 Task: Select the Pacific Time - US & Canada as time zone for the schedule.
Action: Mouse moved to (557, 356)
Screenshot: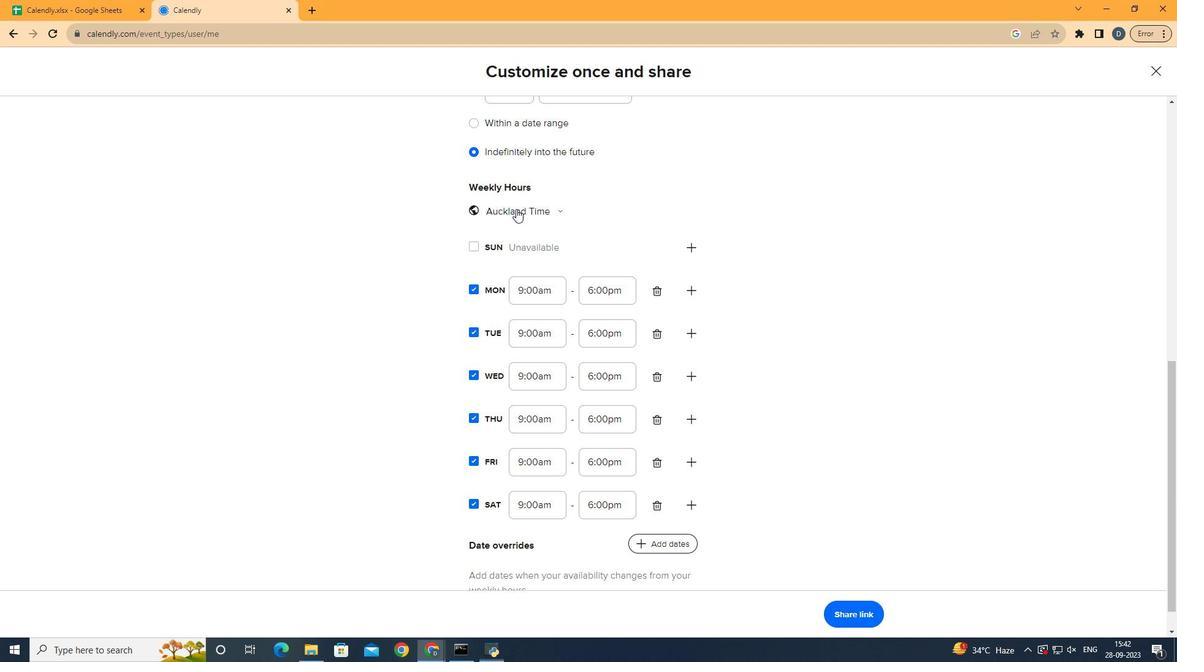 
Action: Mouse pressed left at (557, 356)
Screenshot: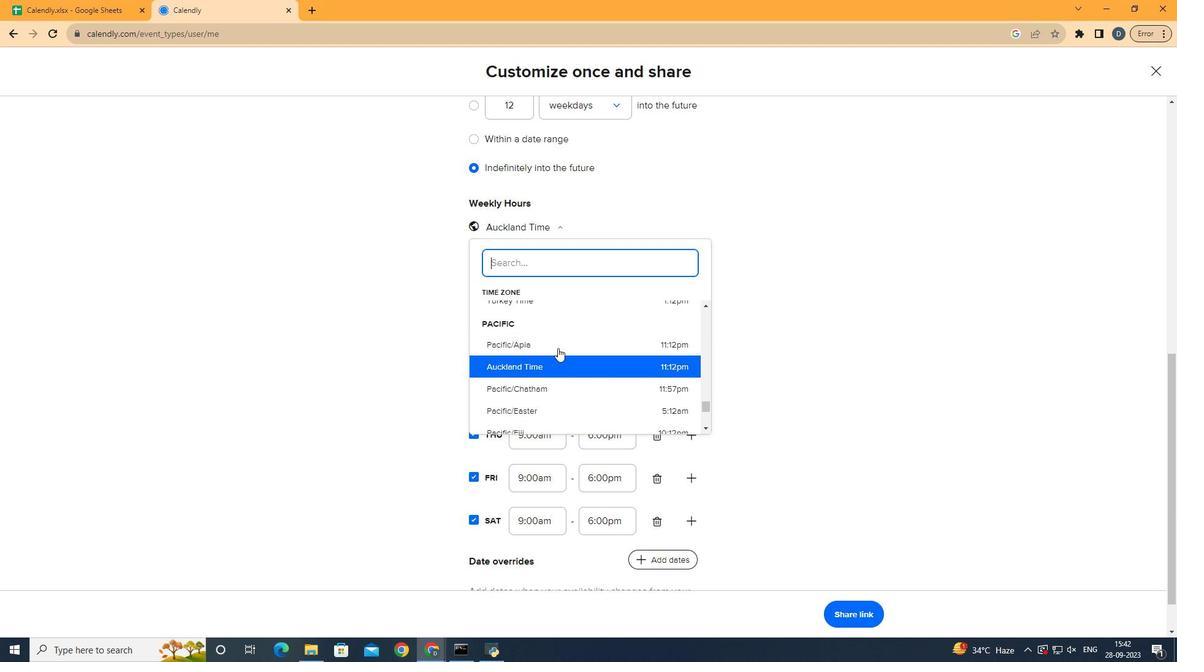 
Action: Mouse moved to (653, 278)
Screenshot: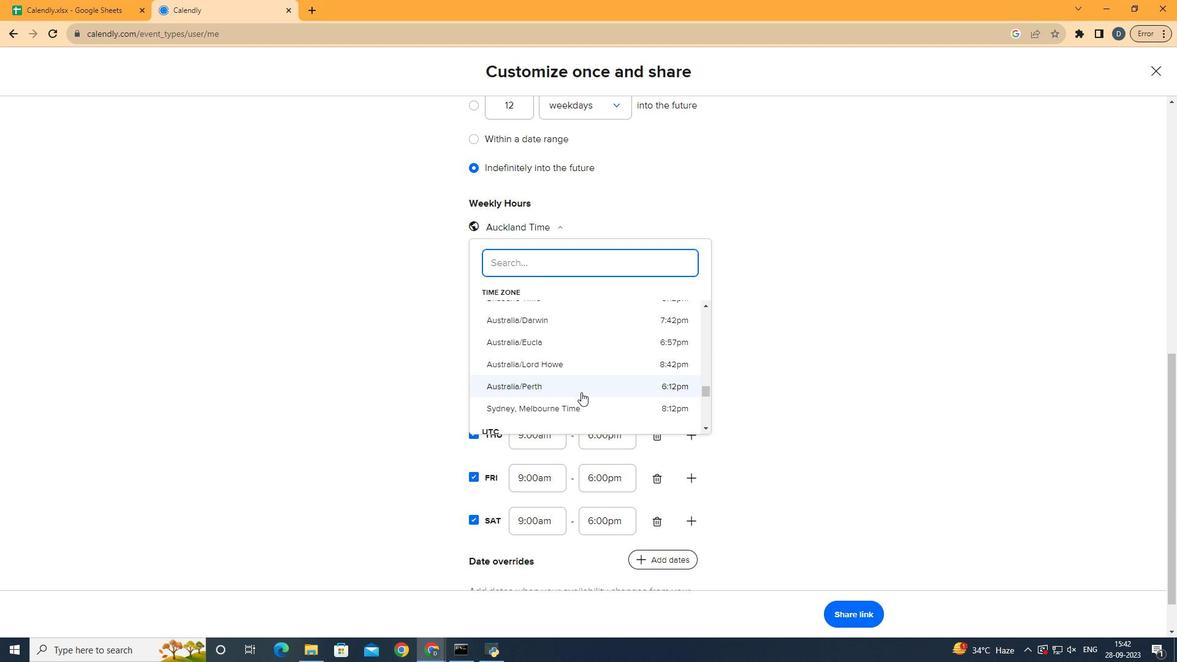 
Action: Mouse scrolled (653, 278) with delta (0, 0)
Screenshot: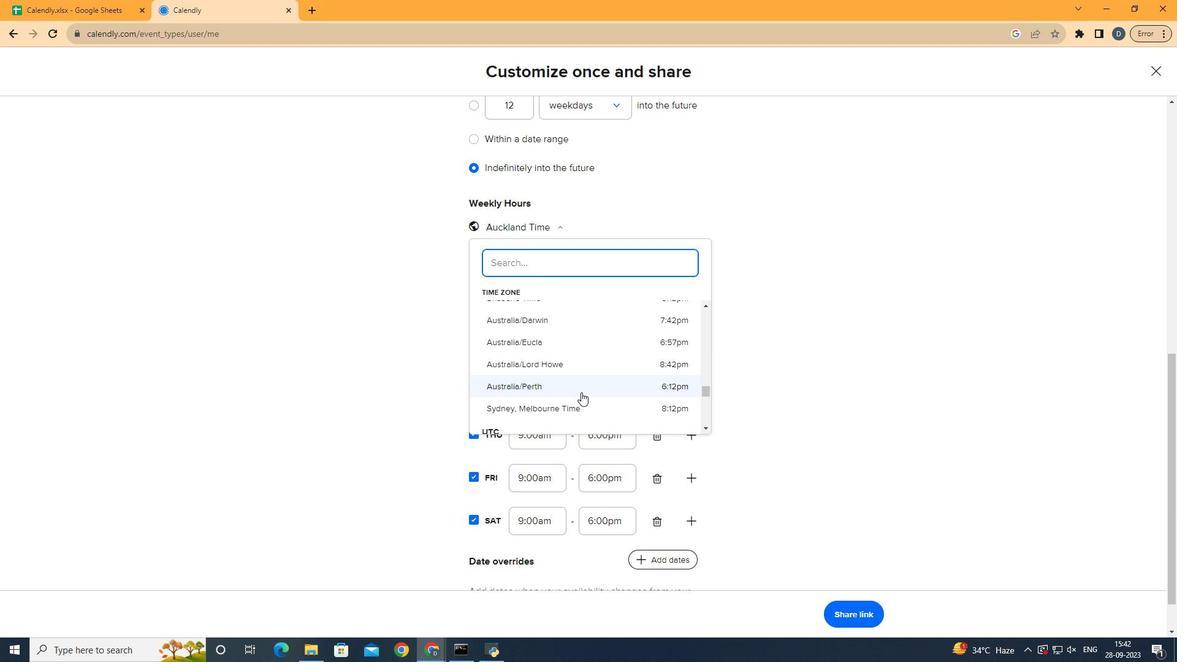 
Action: Mouse scrolled (653, 278) with delta (0, 0)
Screenshot: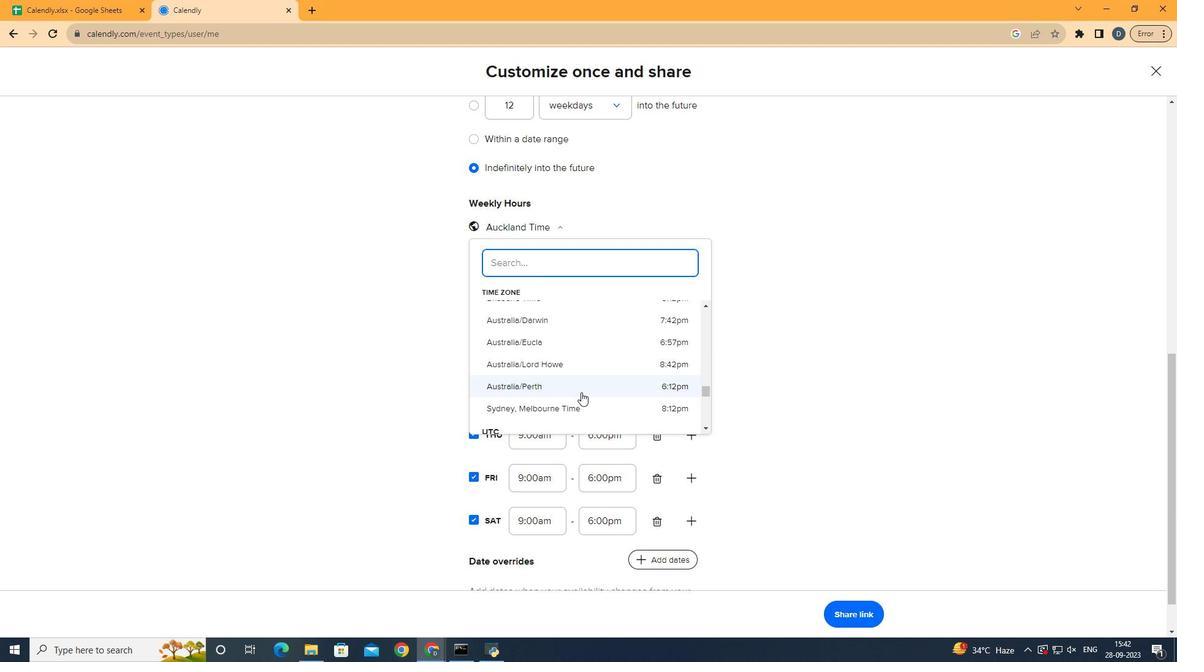 
Action: Mouse scrolled (653, 278) with delta (0, 0)
Screenshot: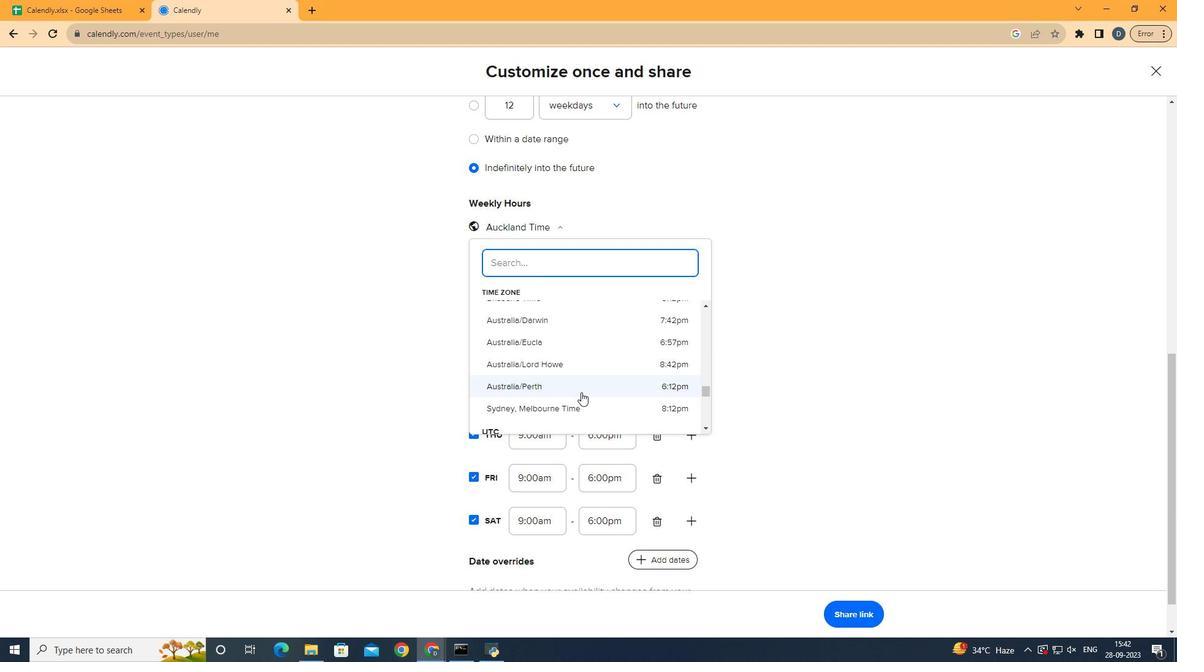 
Action: Mouse scrolled (653, 278) with delta (0, 0)
Screenshot: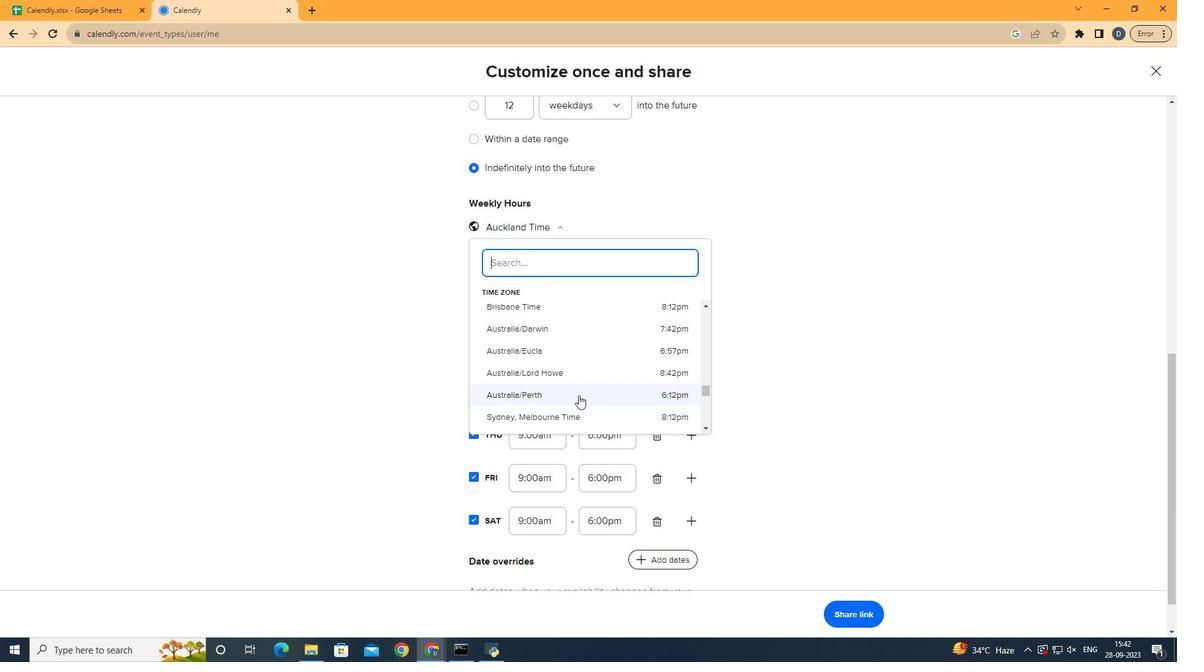
Action: Mouse scrolled (653, 278) with delta (0, 0)
Screenshot: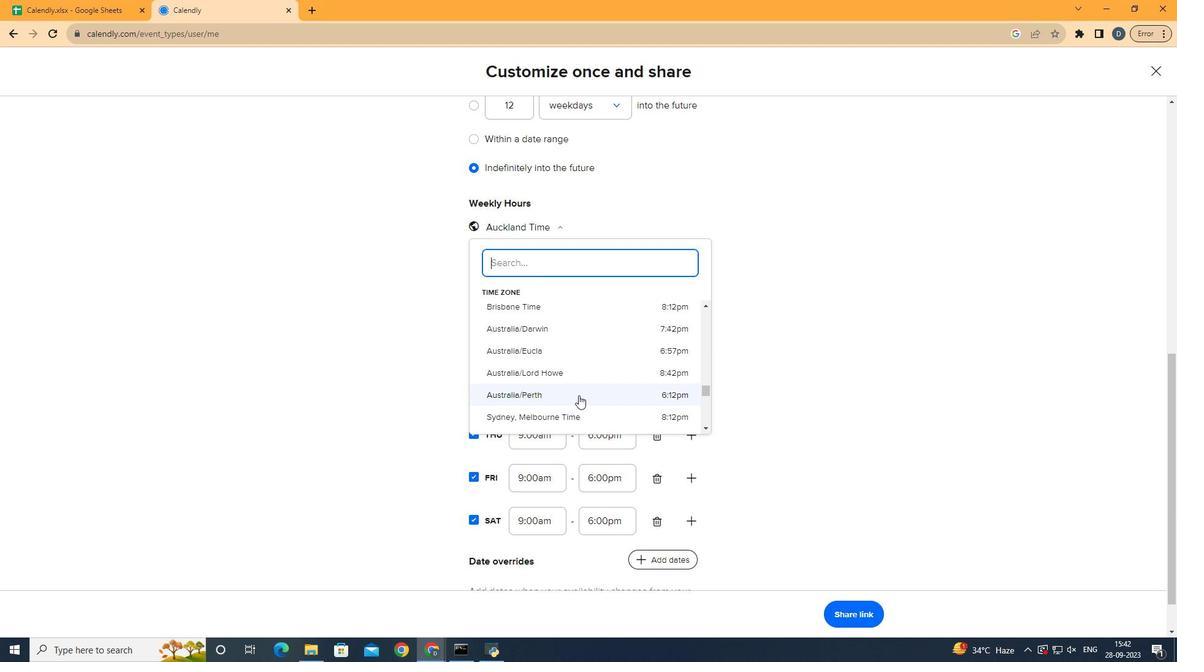 
Action: Mouse moved to (653, 278)
Screenshot: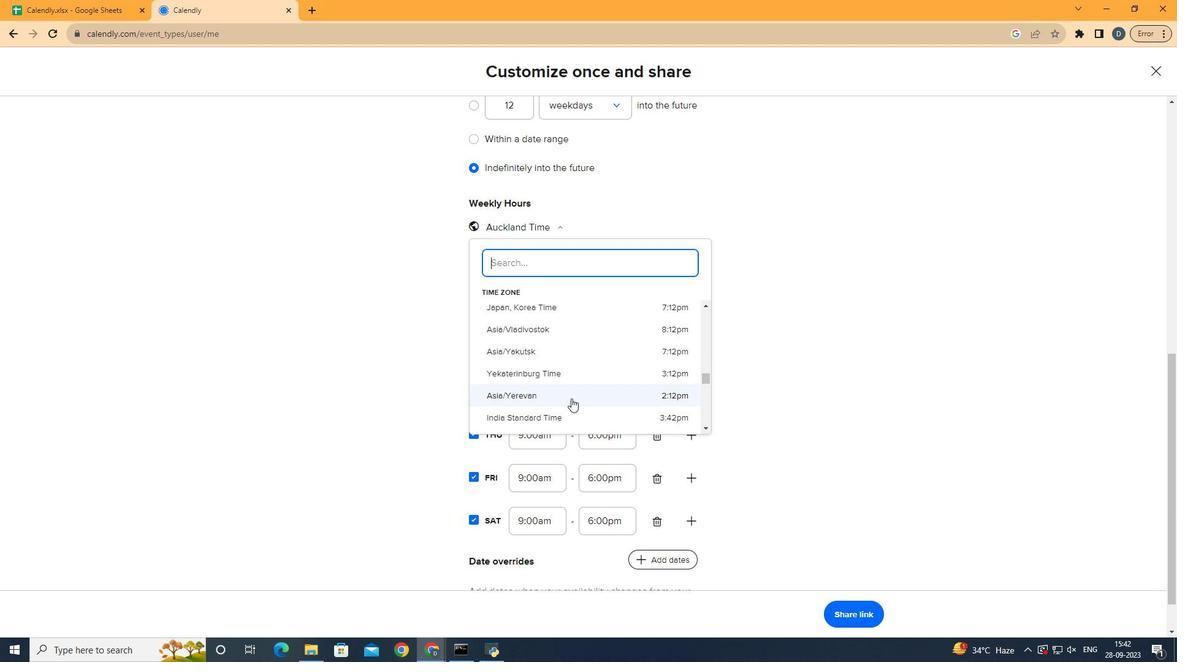 
Action: Mouse scrolled (653, 277) with delta (0, 0)
Screenshot: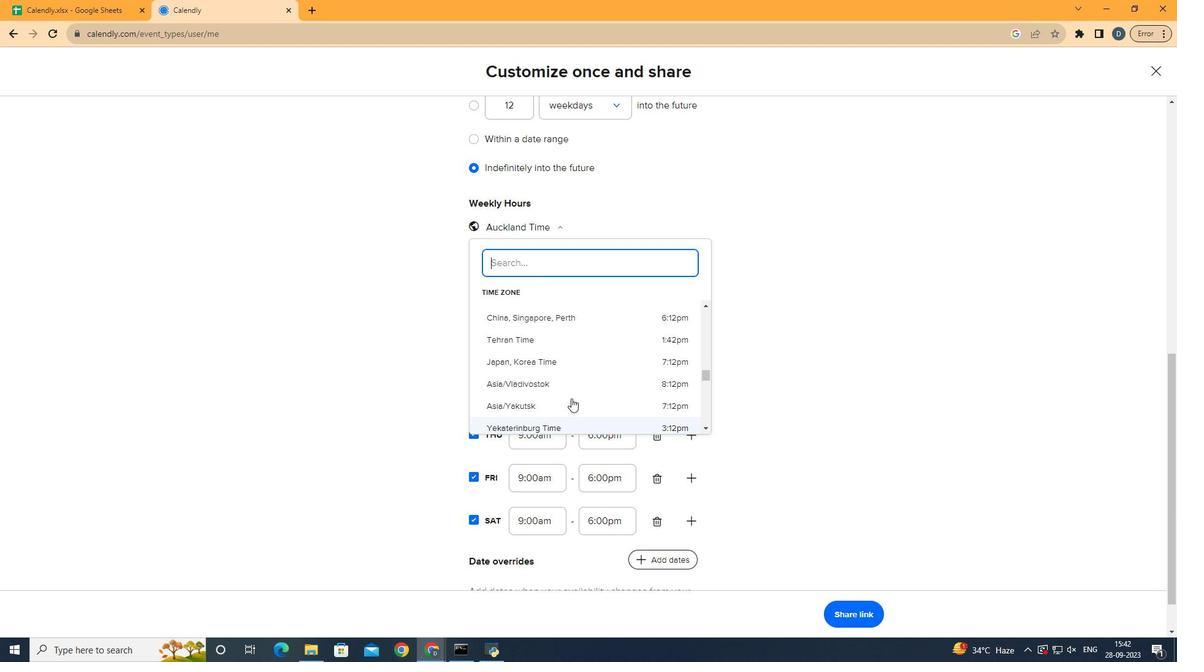 
Action: Mouse scrolled (653, 277) with delta (0, 0)
Screenshot: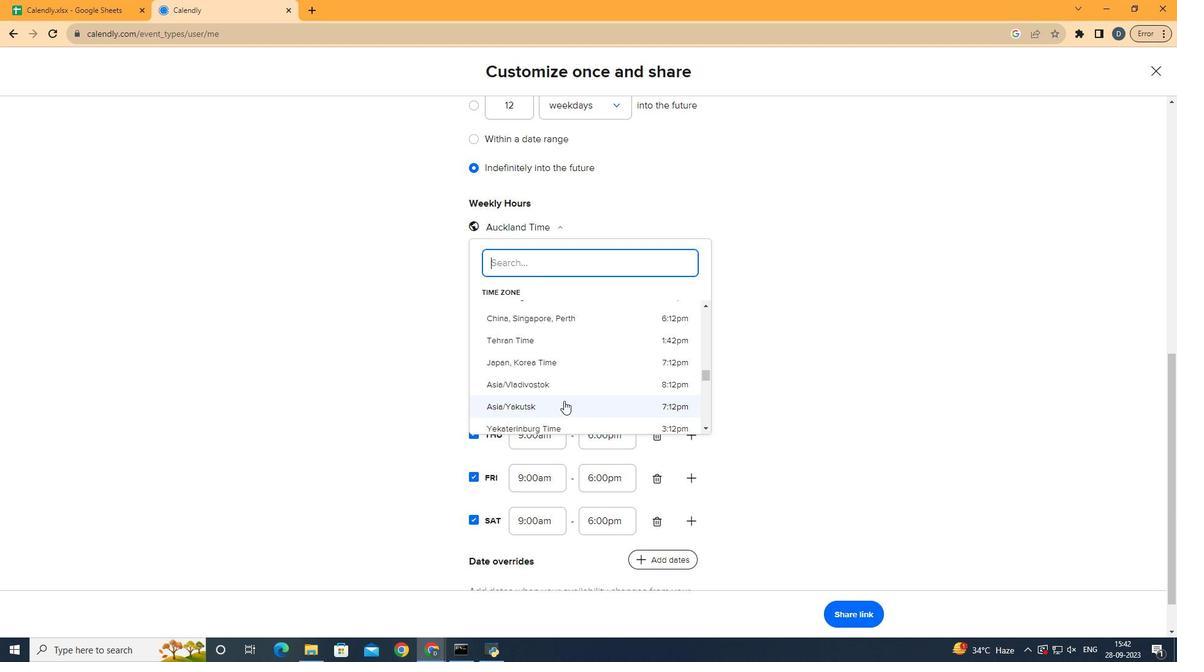 
Action: Mouse moved to (653, 277)
Screenshot: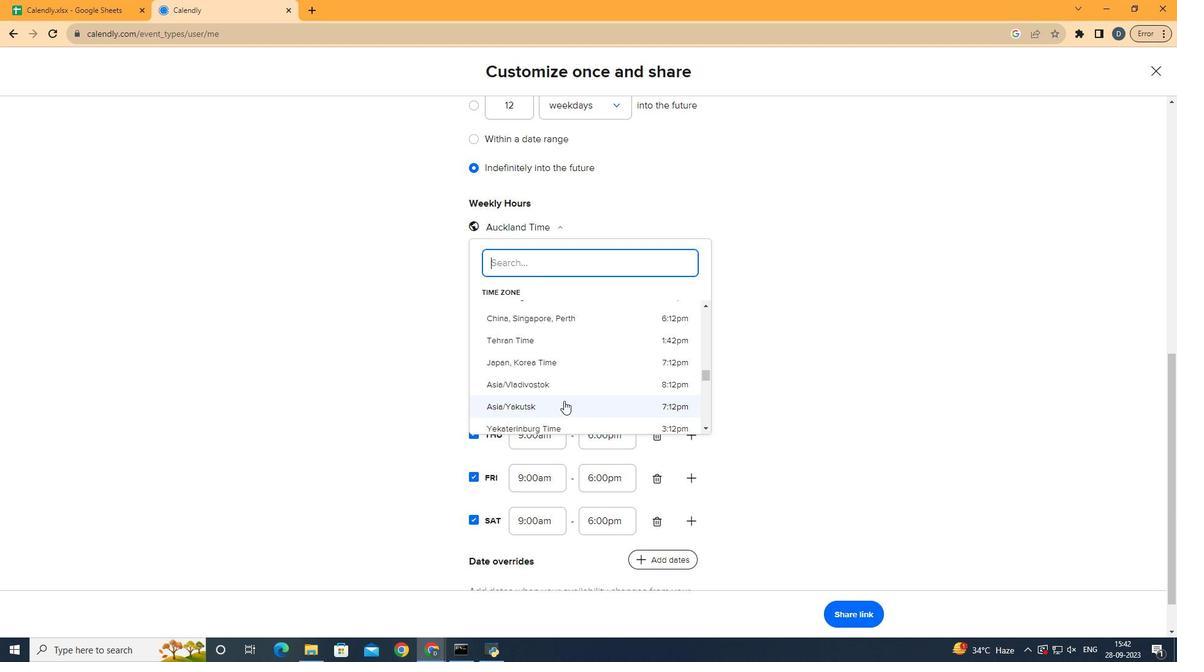 
Action: Mouse scrolled (653, 277) with delta (0, 0)
Screenshot: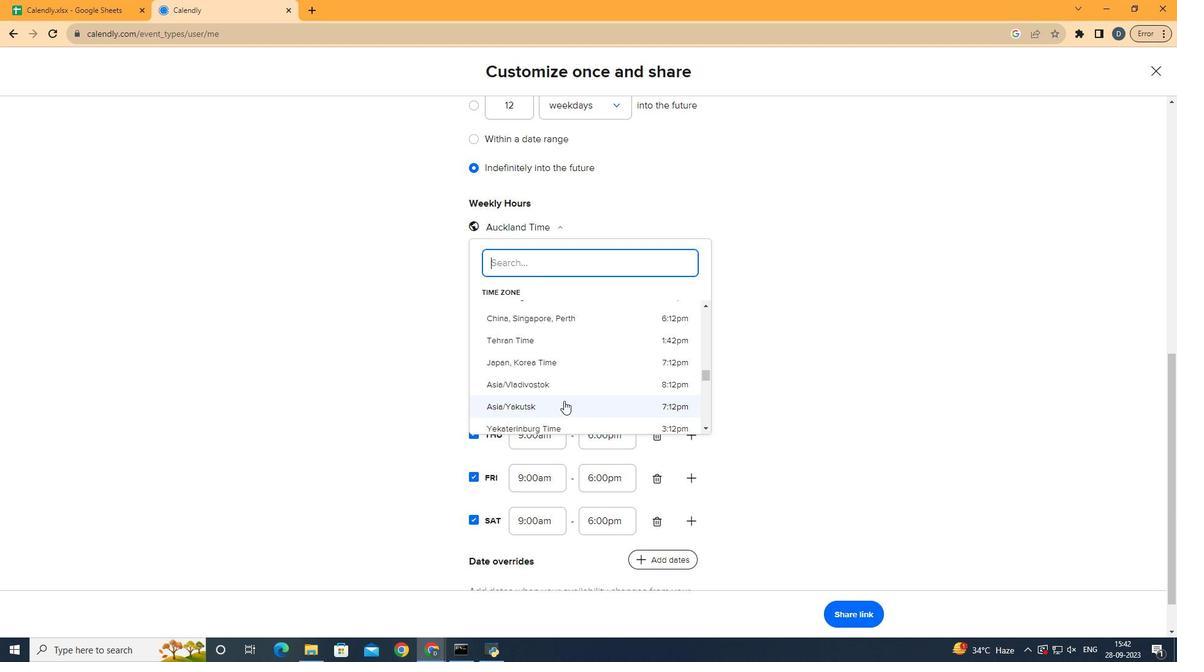 
Action: Mouse moved to (651, 277)
Screenshot: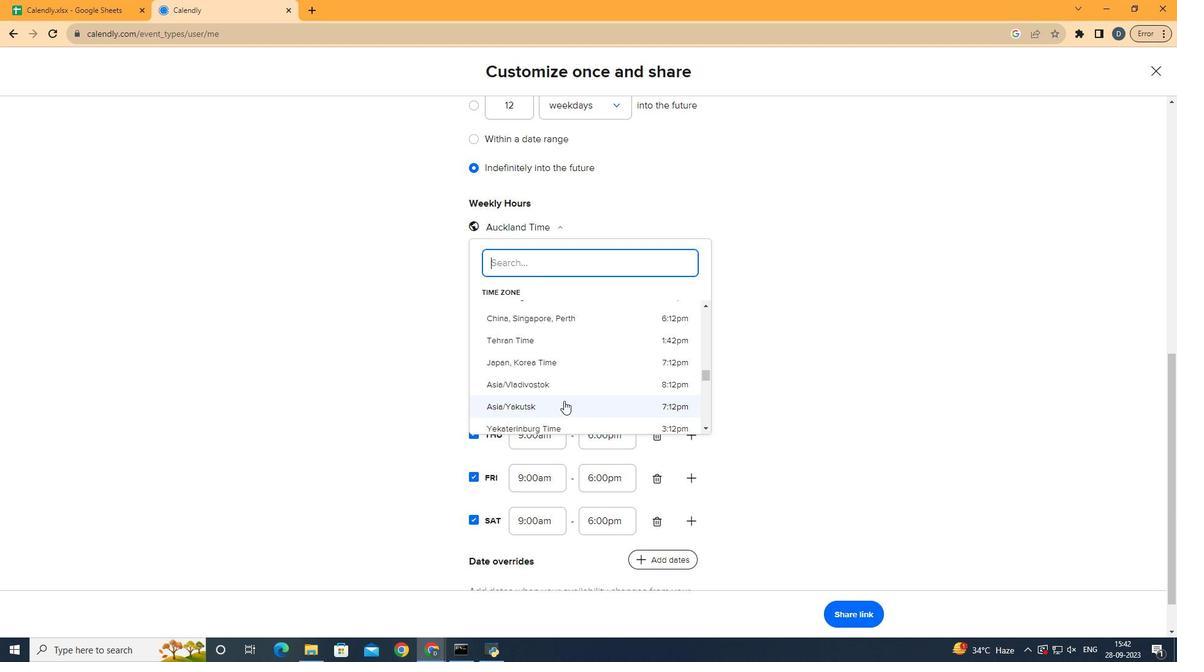 
Action: Mouse scrolled (651, 277) with delta (0, 0)
Screenshot: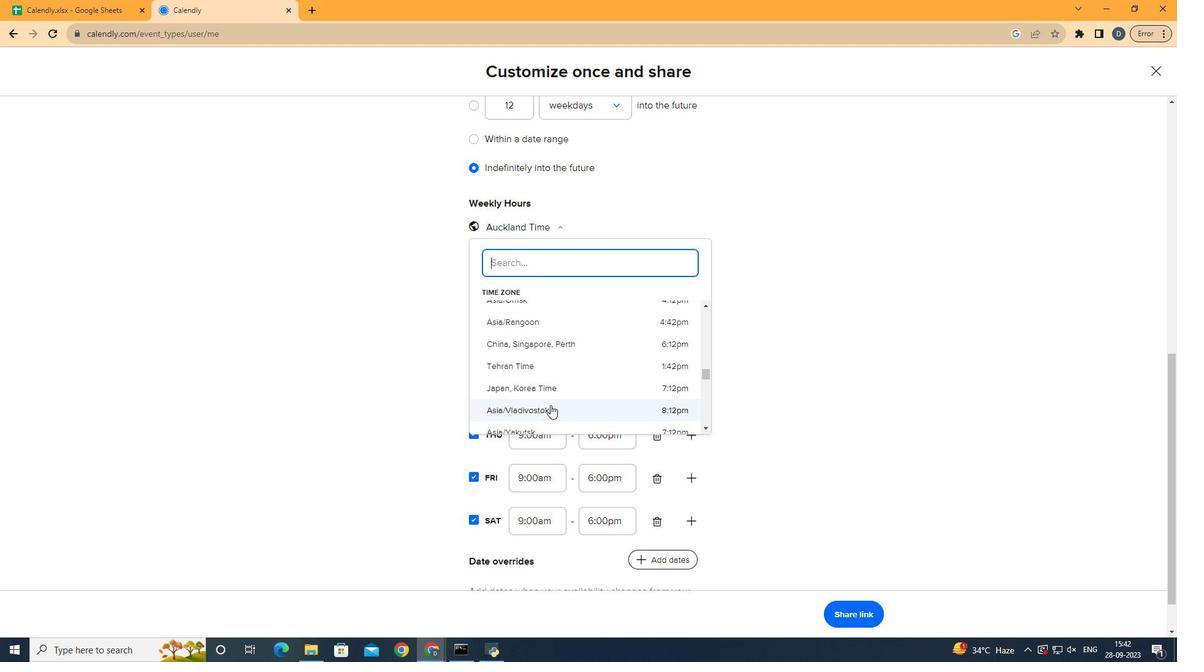 
Action: Mouse moved to (649, 276)
Screenshot: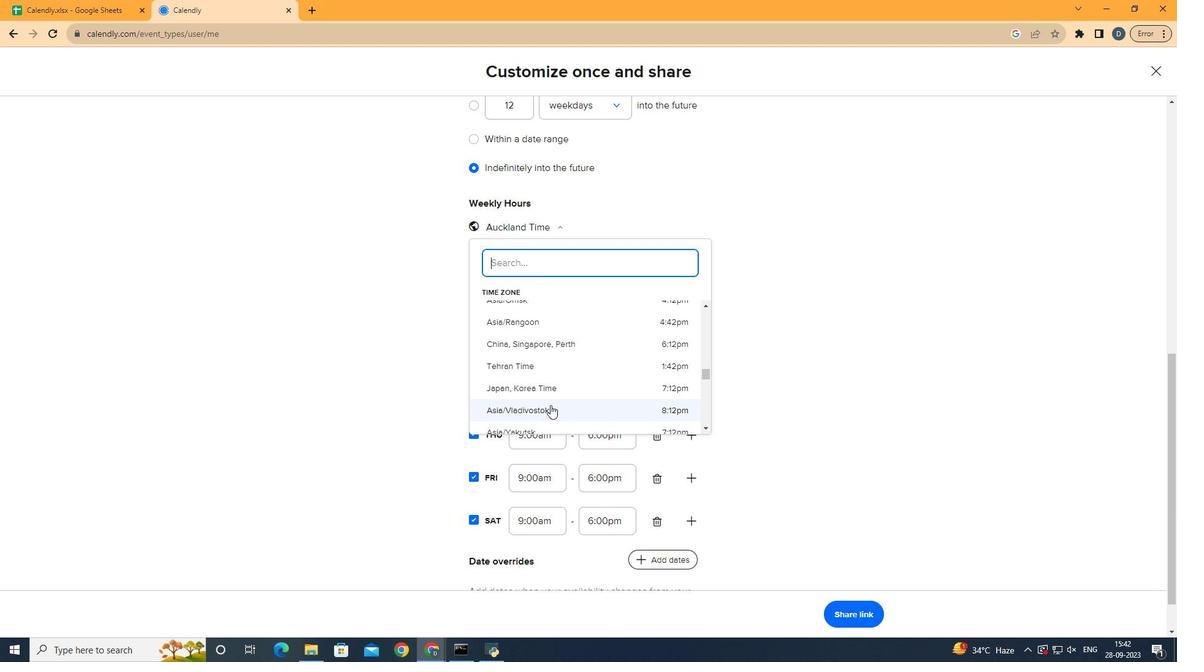 
Action: Mouse scrolled (649, 276) with delta (0, 0)
Screenshot: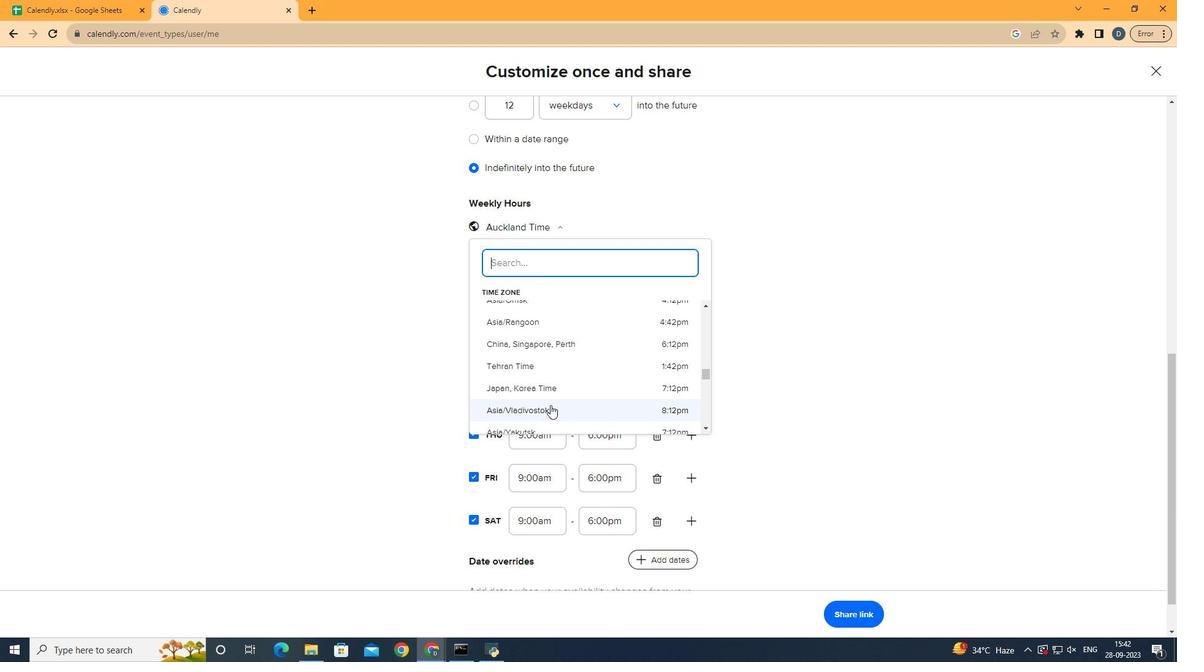 
Action: Mouse moved to (639, 275)
Screenshot: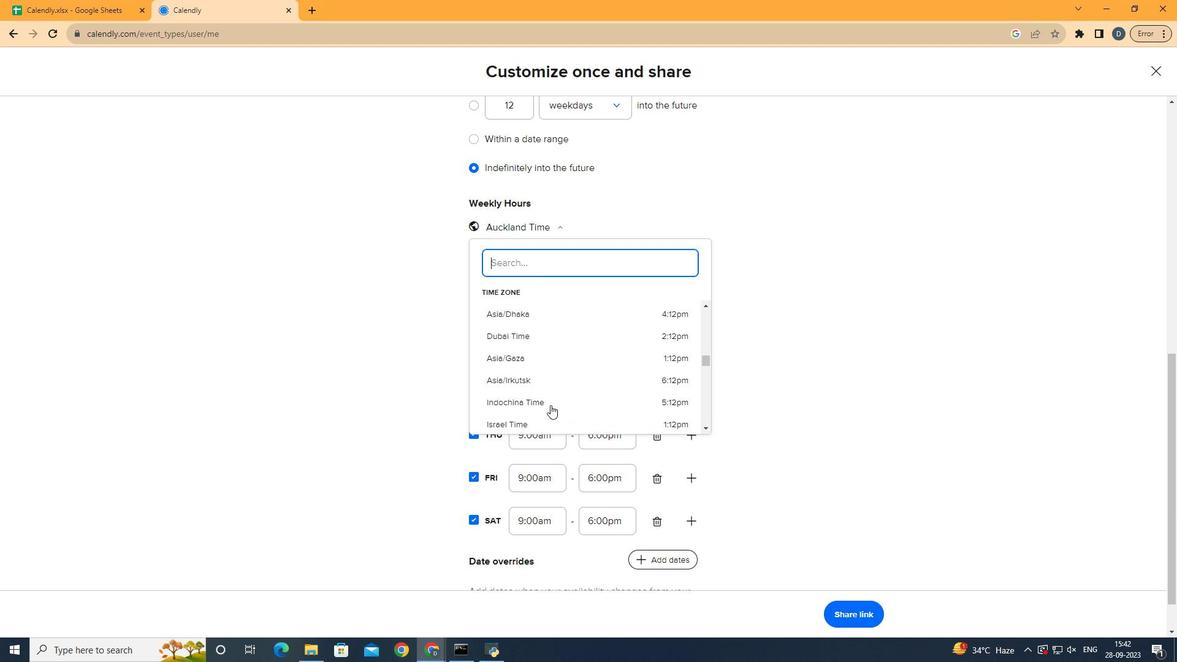 
Action: Mouse scrolled (639, 275) with delta (0, 0)
Screenshot: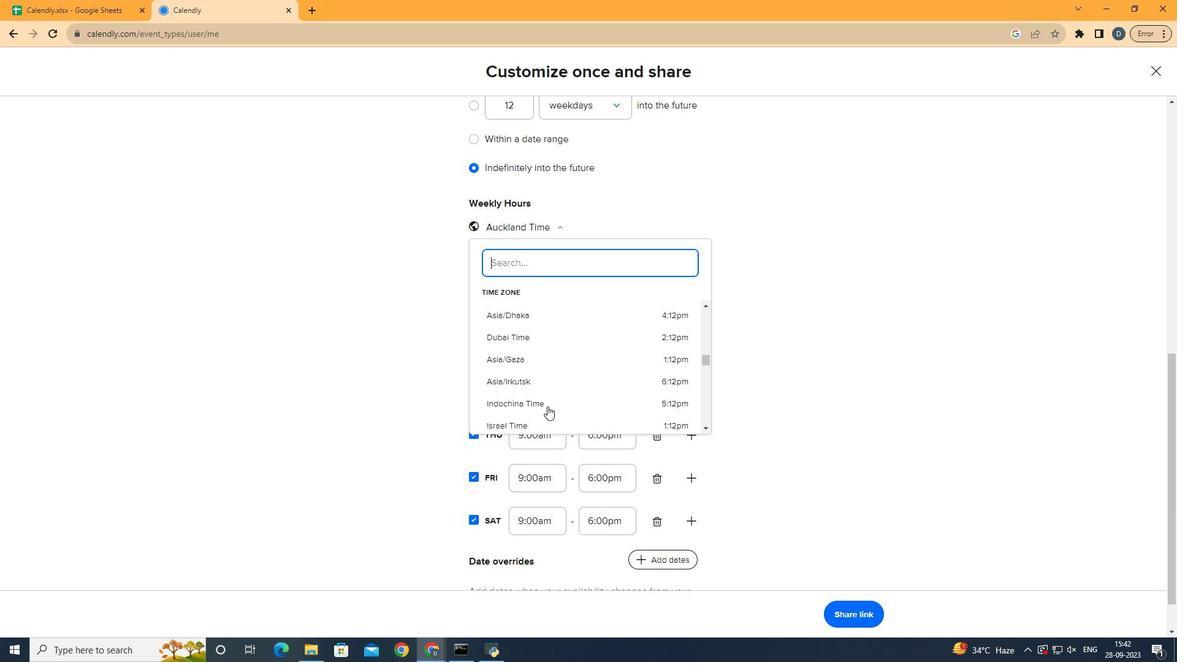 
Action: Mouse moved to (638, 275)
Screenshot: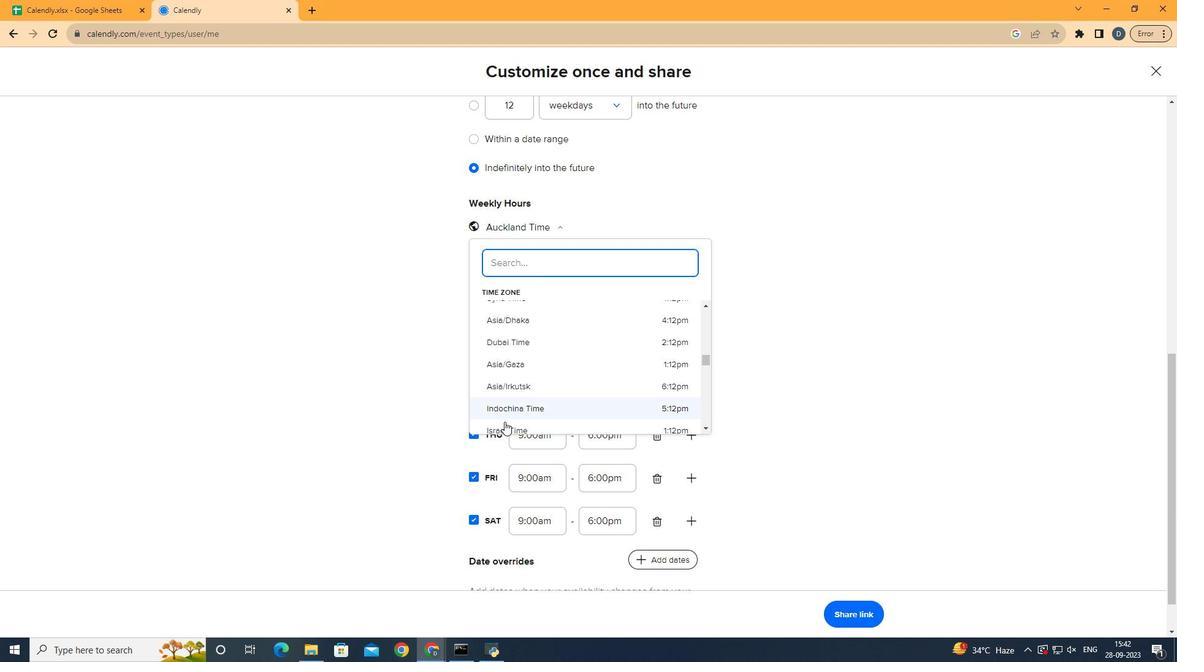 
Action: Mouse scrolled (638, 275) with delta (0, 0)
Screenshot: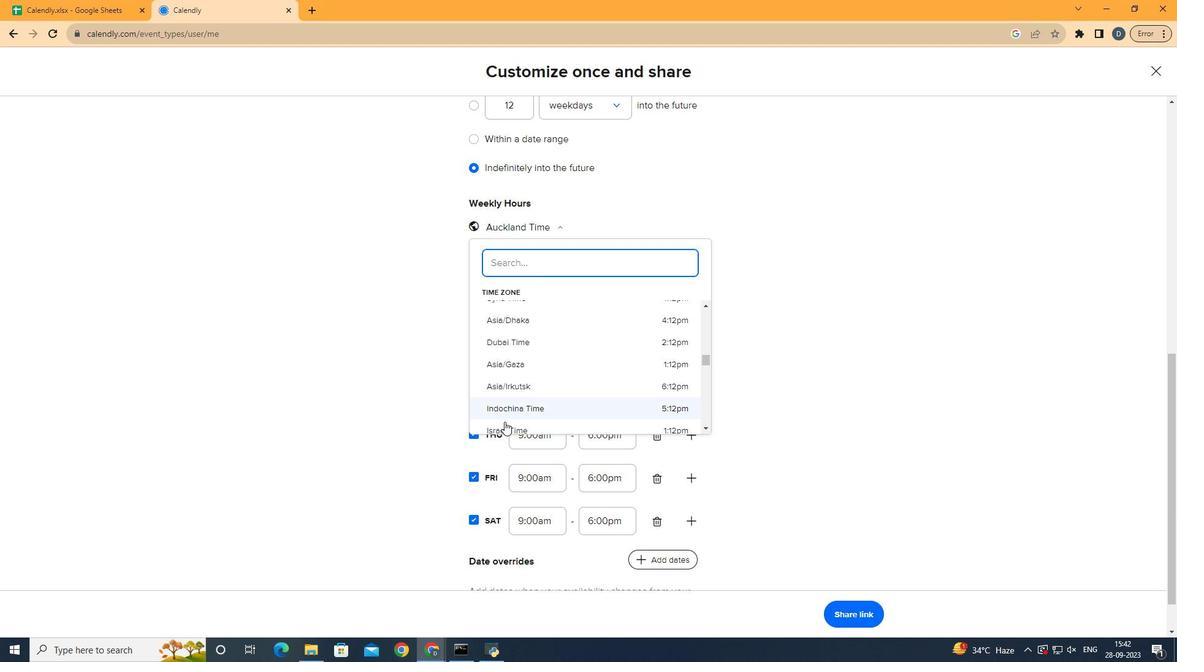 
Action: Mouse moved to (633, 275)
Screenshot: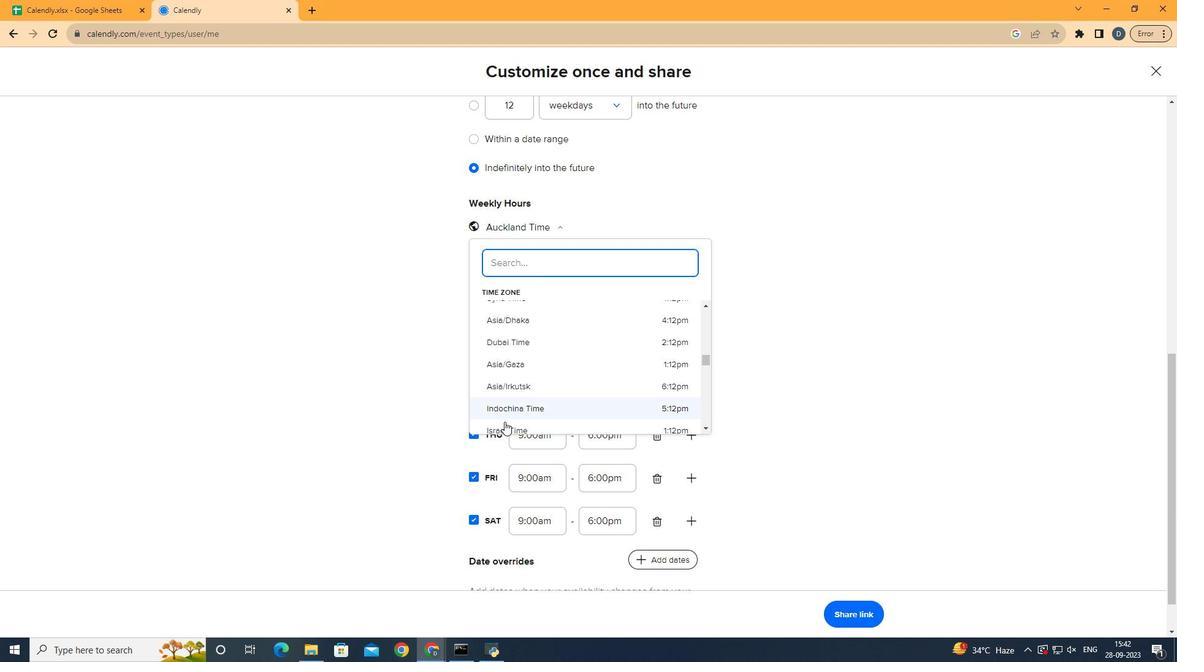 
Action: Mouse scrolled (633, 274) with delta (0, 0)
Screenshot: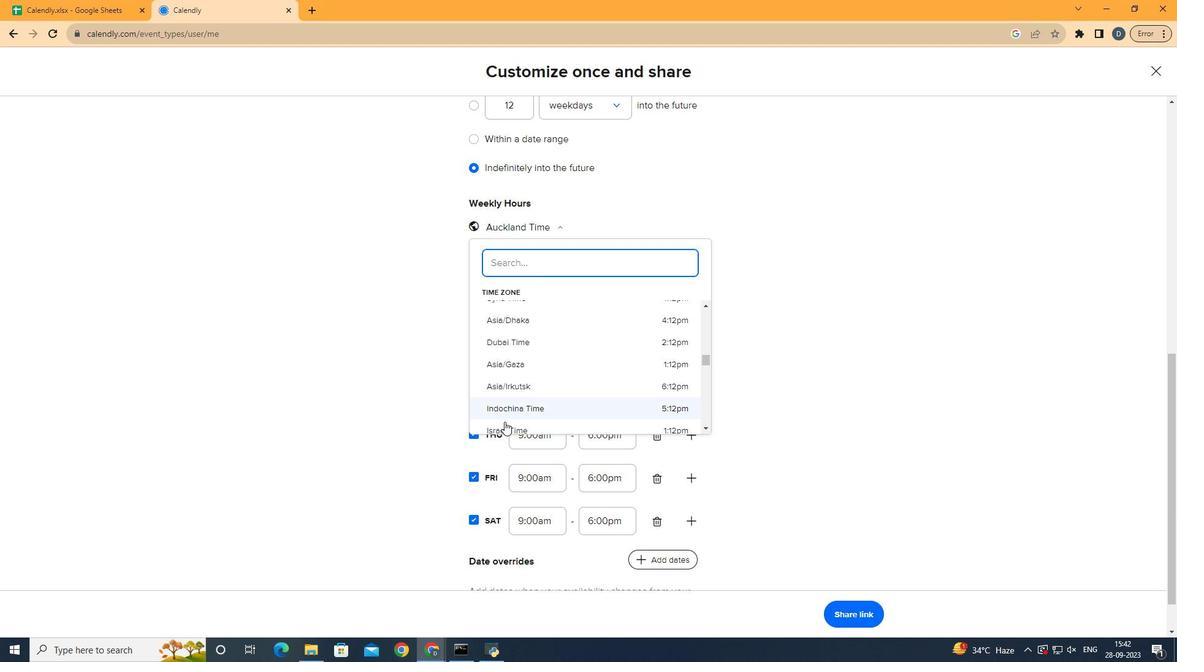 
Action: Mouse moved to (622, 274)
Screenshot: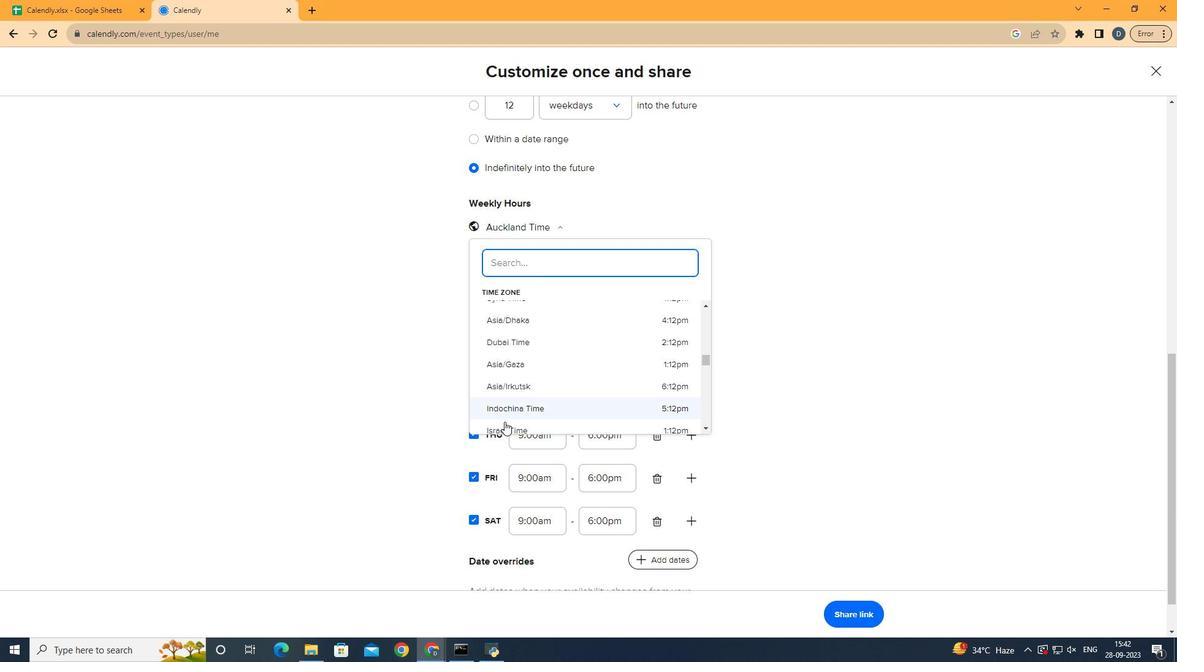 
Action: Mouse scrolled (622, 274) with delta (0, 0)
Screenshot: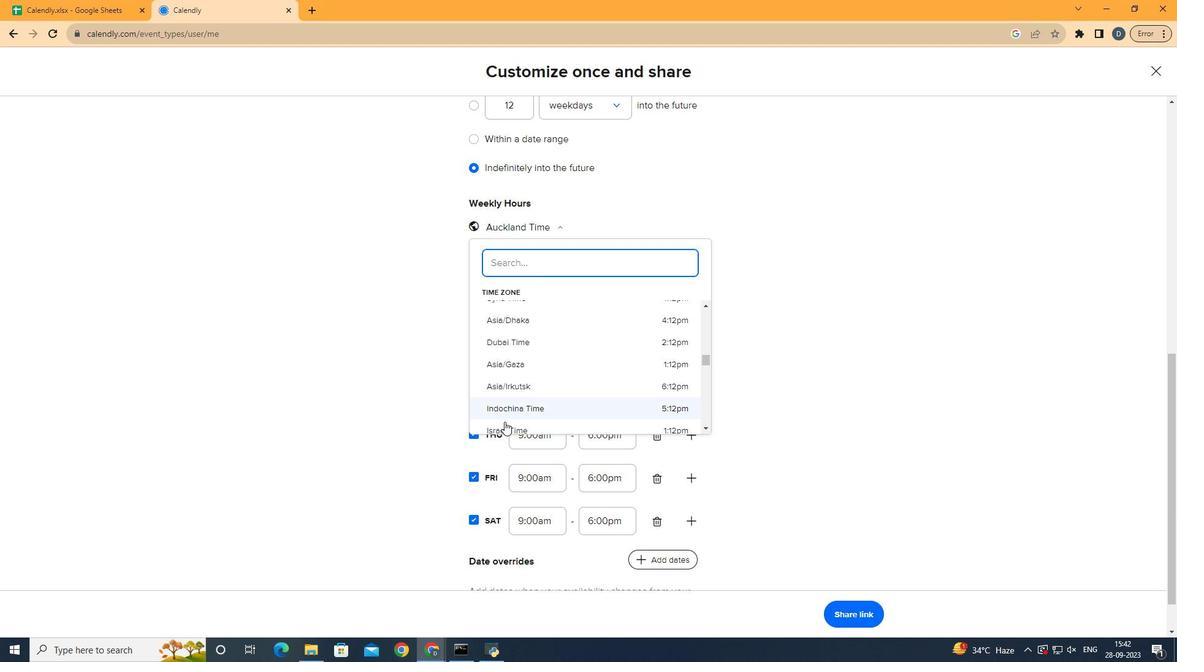 
Action: Mouse moved to (609, 272)
Screenshot: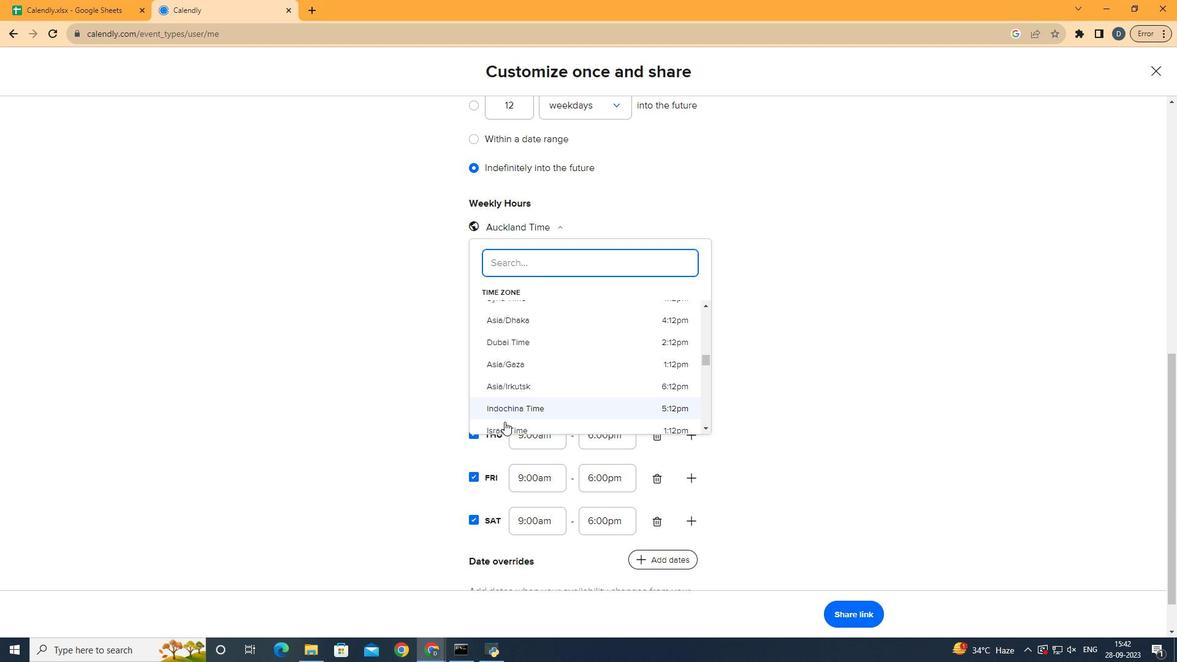
Action: Mouse scrolled (609, 272) with delta (0, 0)
Screenshot: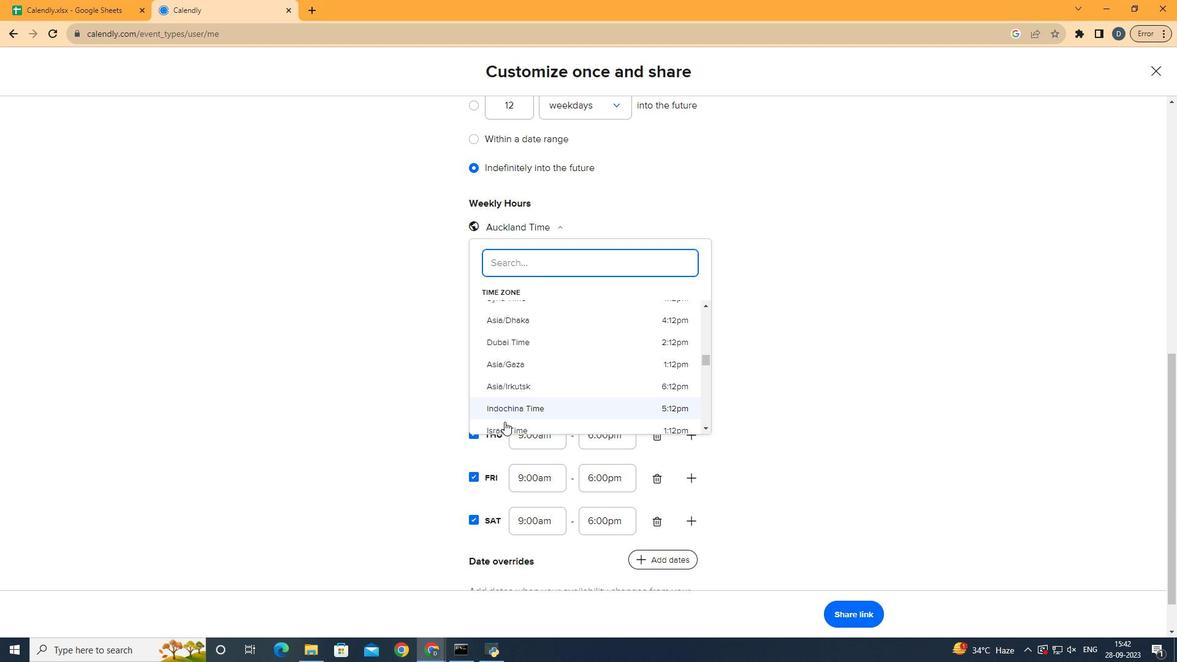 
Action: Mouse moved to (608, 272)
Screenshot: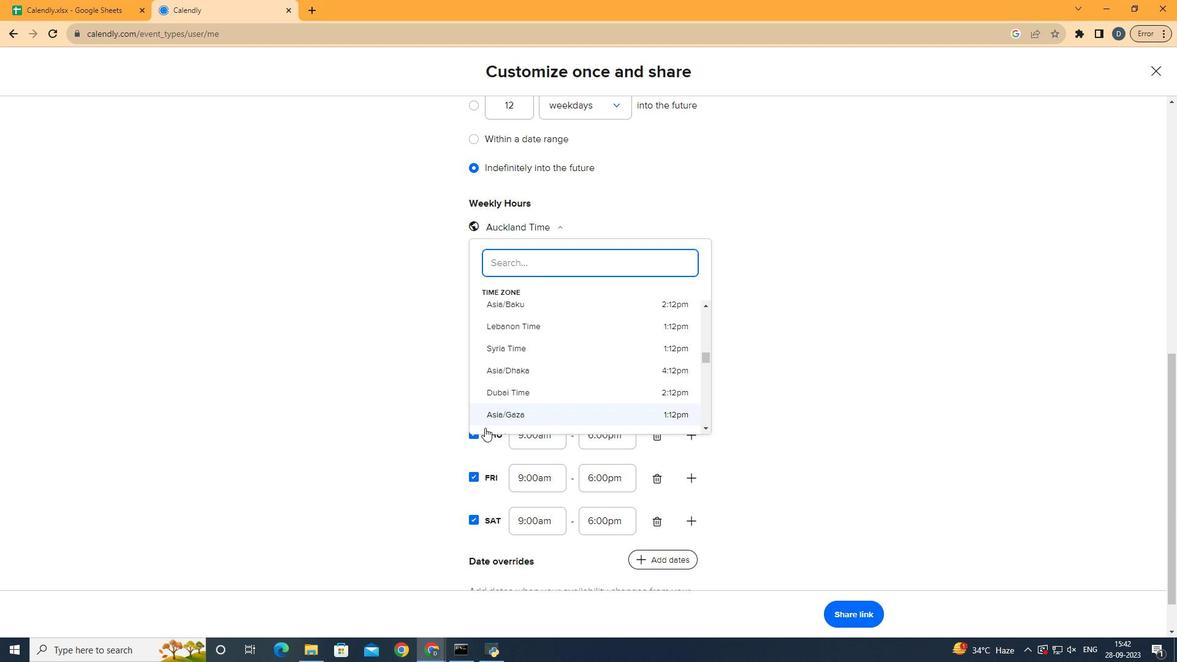 
Action: Mouse scrolled (608, 272) with delta (0, 0)
Screenshot: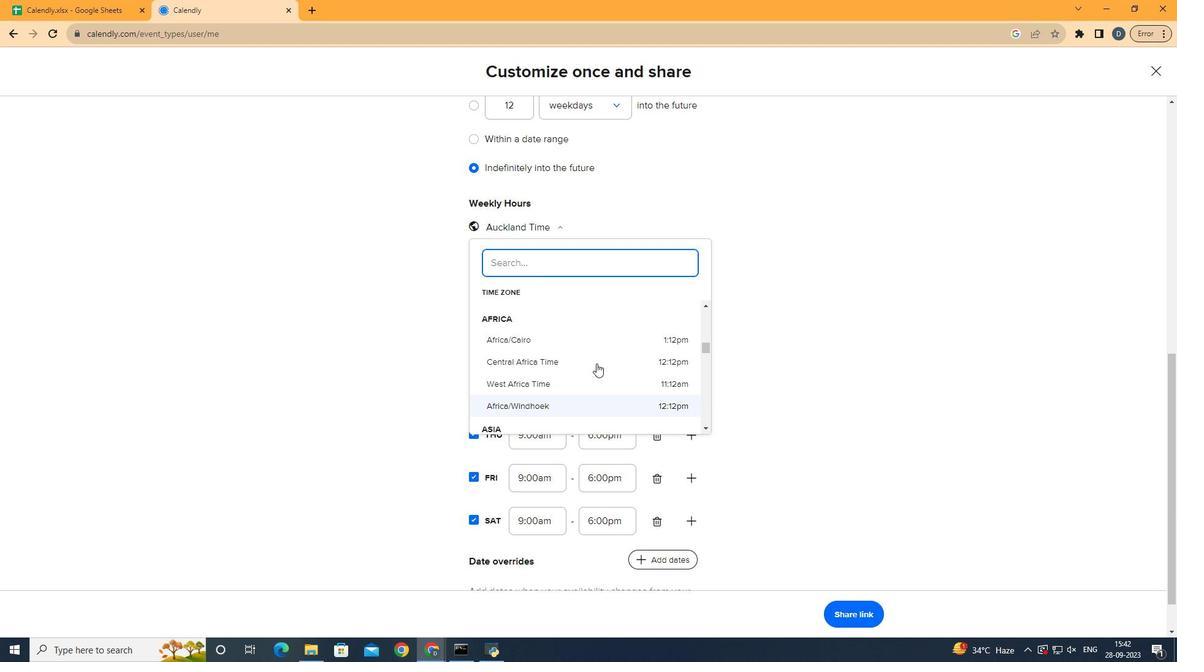 
Action: Mouse moved to (594, 271)
Screenshot: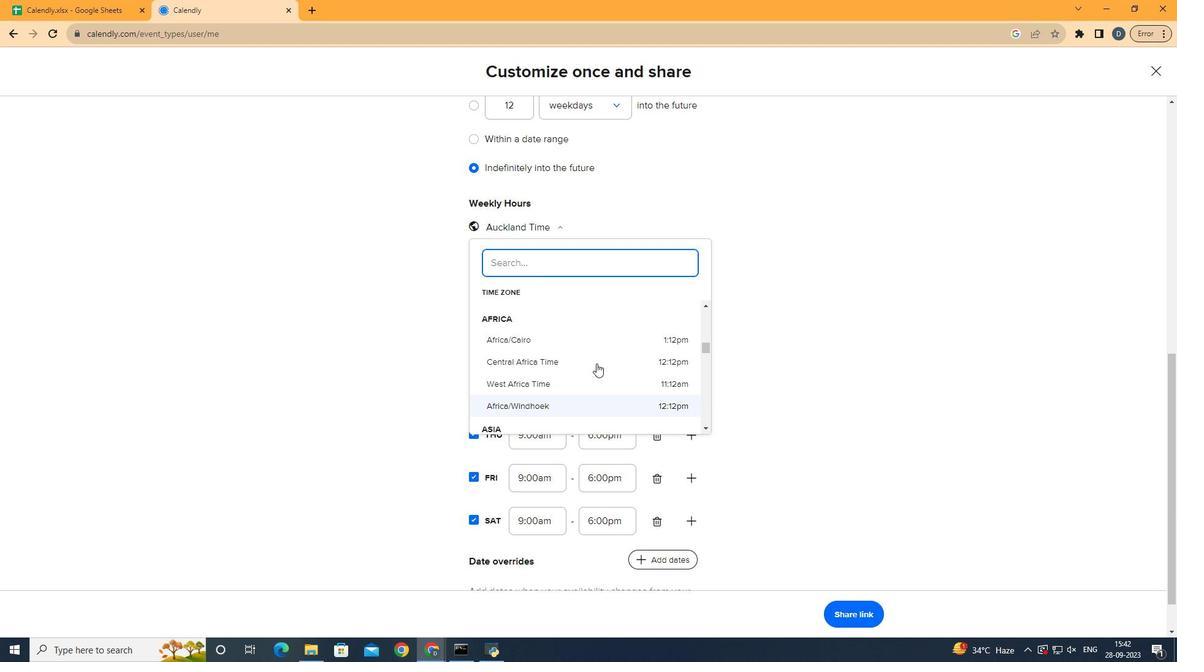 
Action: Mouse scrolled (594, 271) with delta (0, 0)
Screenshot: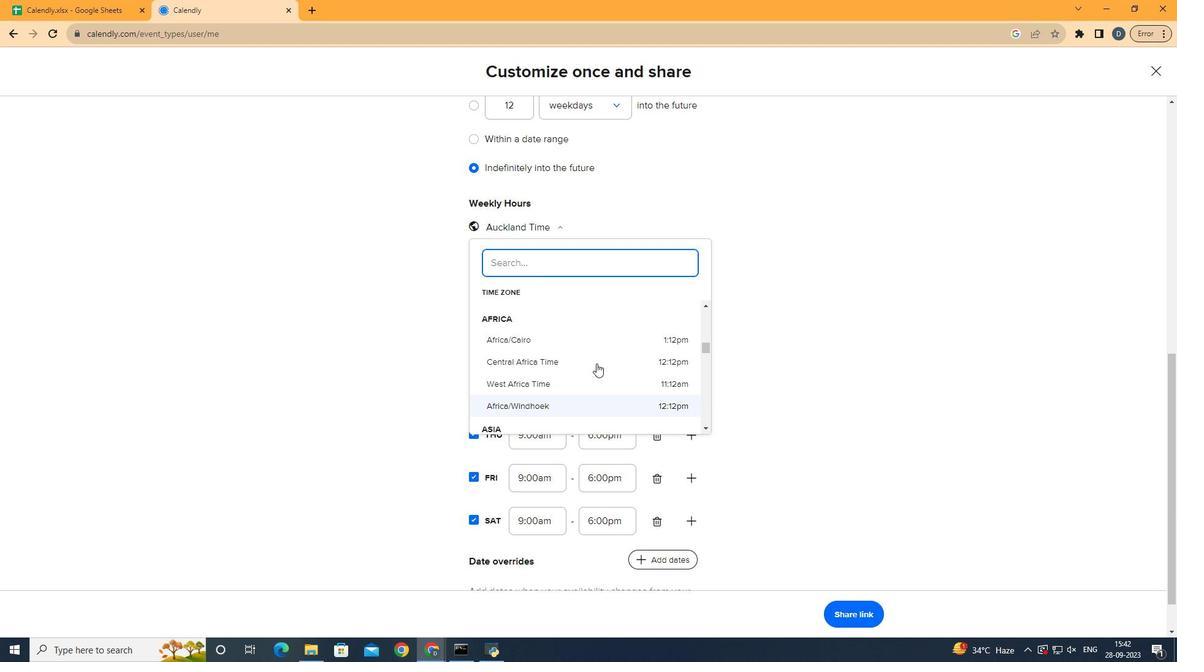 
Action: Mouse moved to (574, 269)
Screenshot: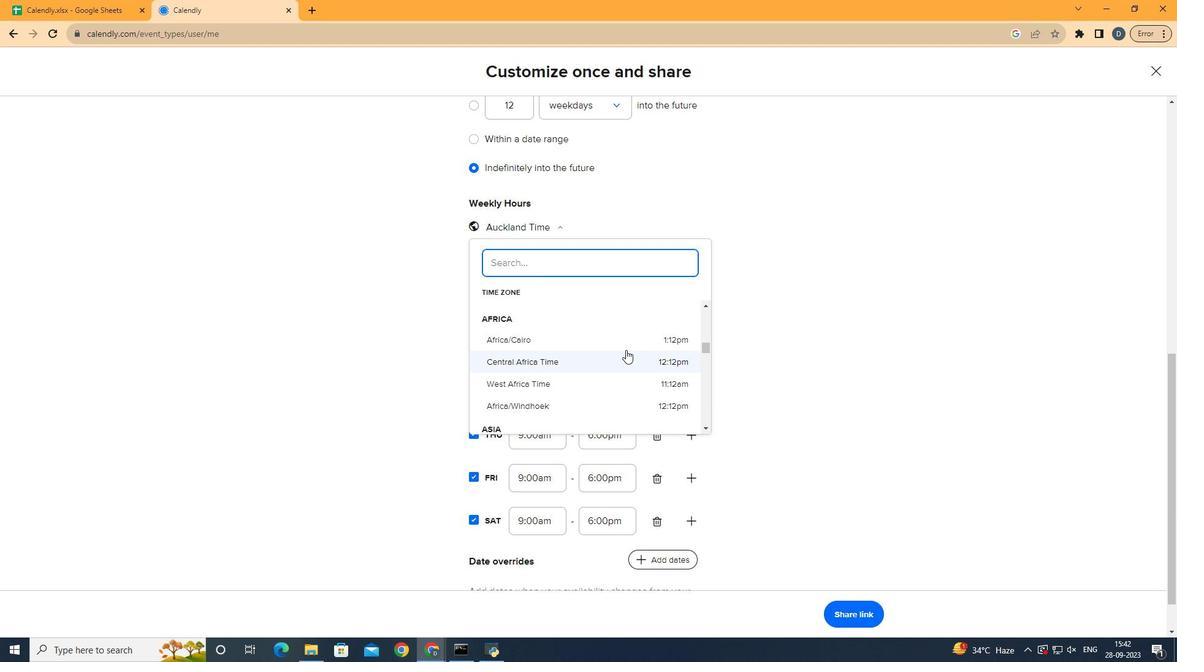 
Action: Mouse scrolled (574, 269) with delta (0, 0)
Screenshot: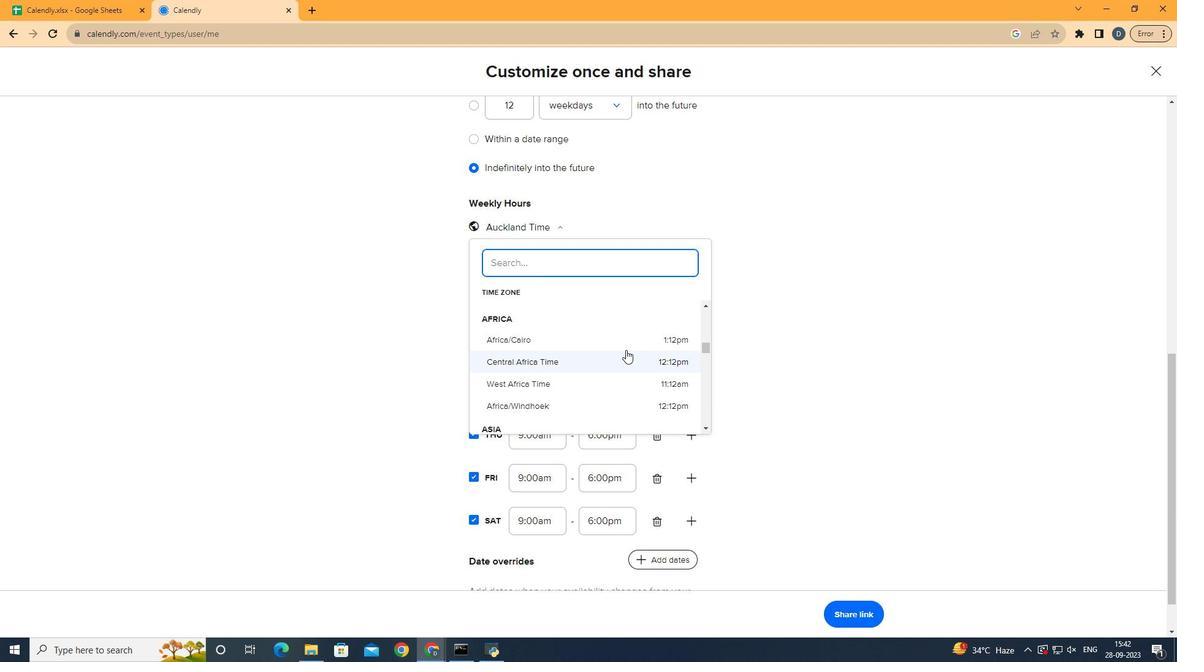 
Action: Mouse moved to (539, 265)
Screenshot: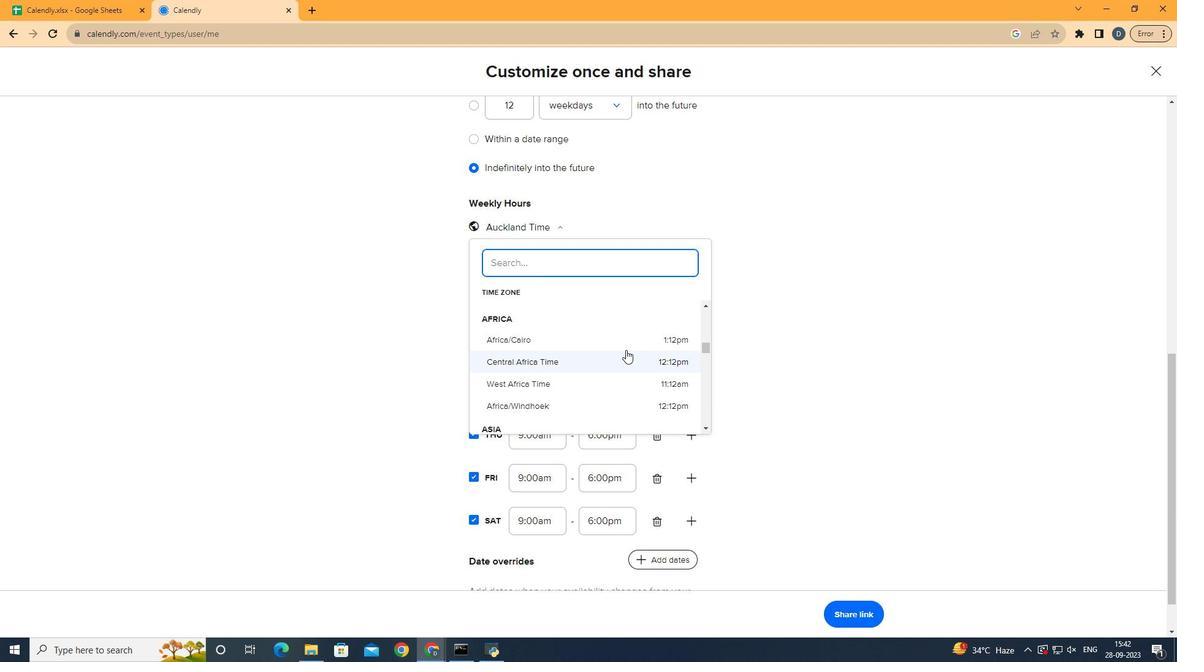
Action: Mouse scrolled (539, 265) with delta (0, 0)
Screenshot: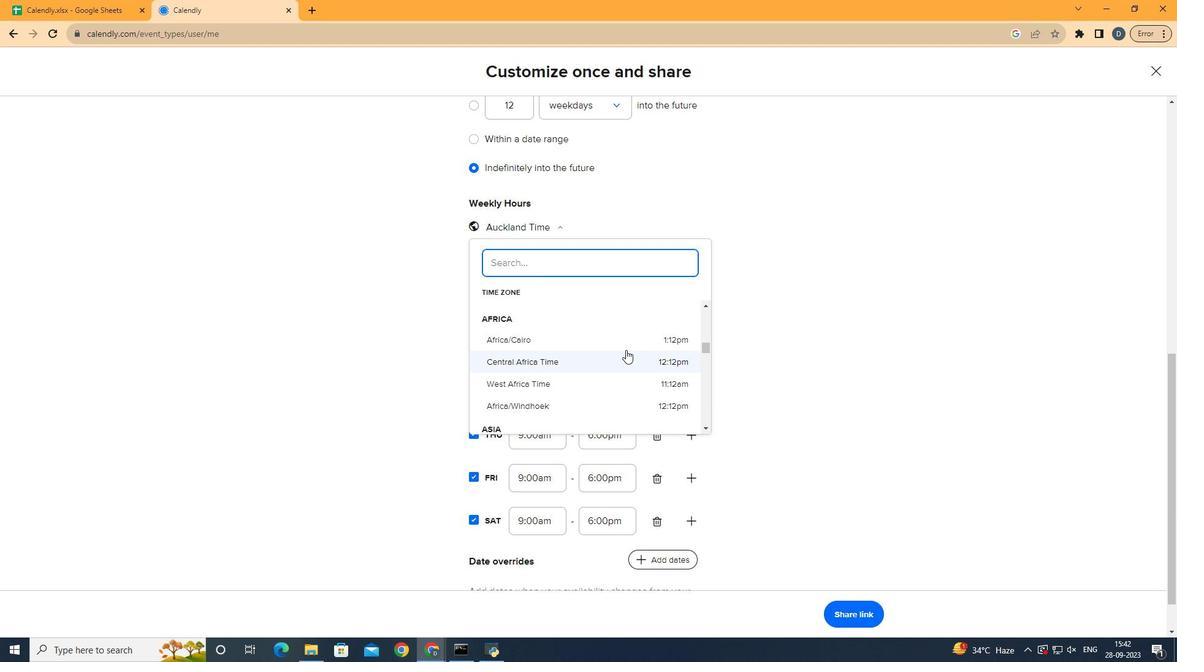
Action: Mouse moved to (716, 295)
Screenshot: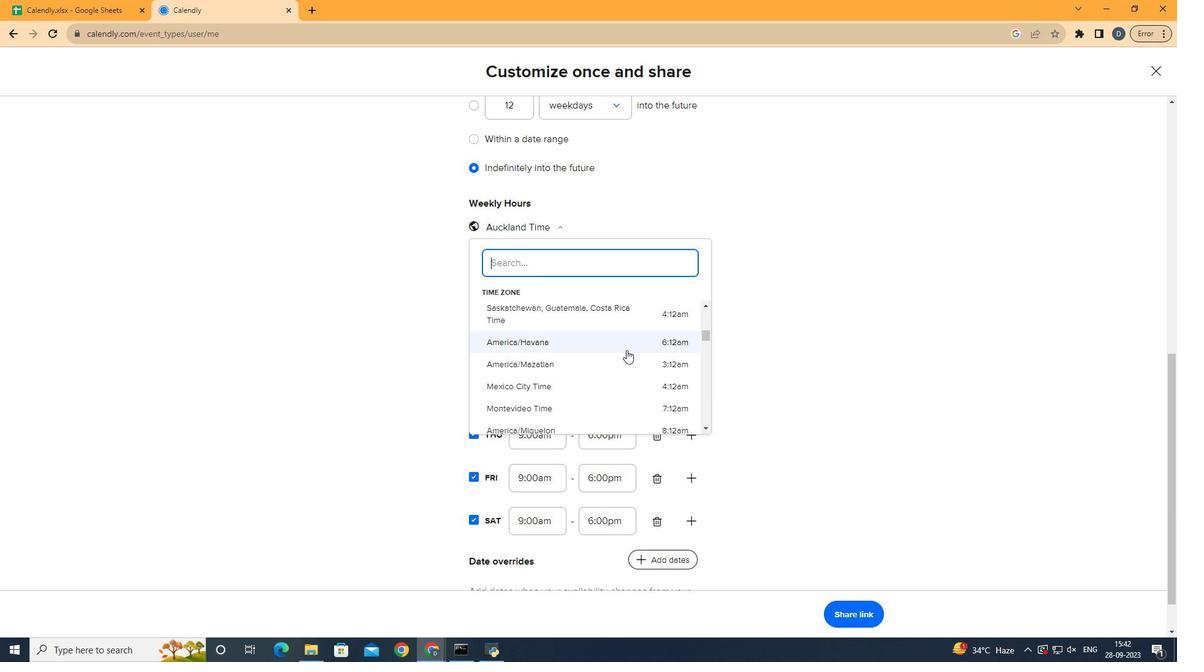 
Action: Mouse scrolled (716, 295) with delta (0, 0)
Screenshot: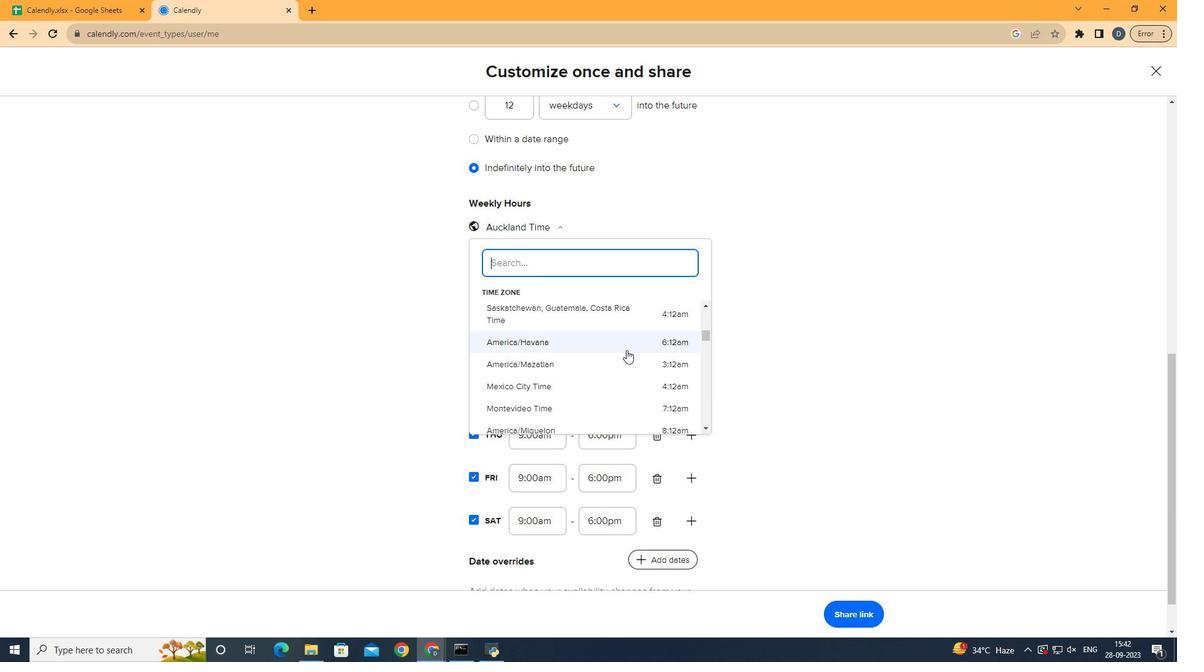 
Action: Mouse moved to (720, 296)
Screenshot: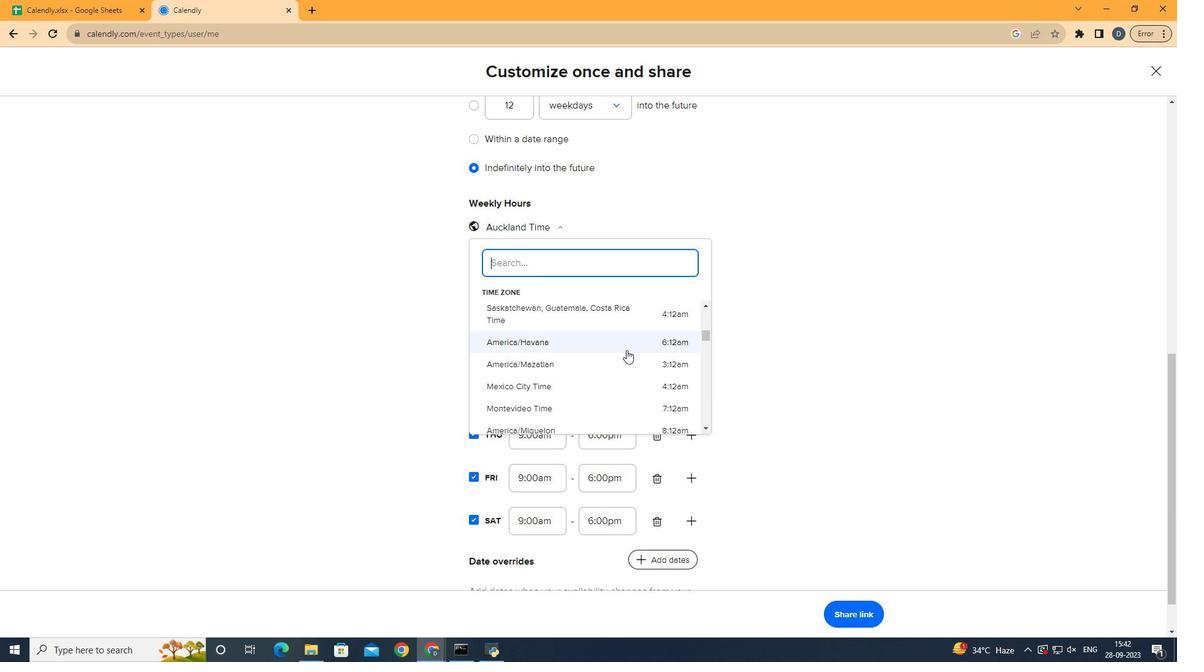 
Action: Mouse scrolled (720, 296) with delta (0, 0)
Screenshot: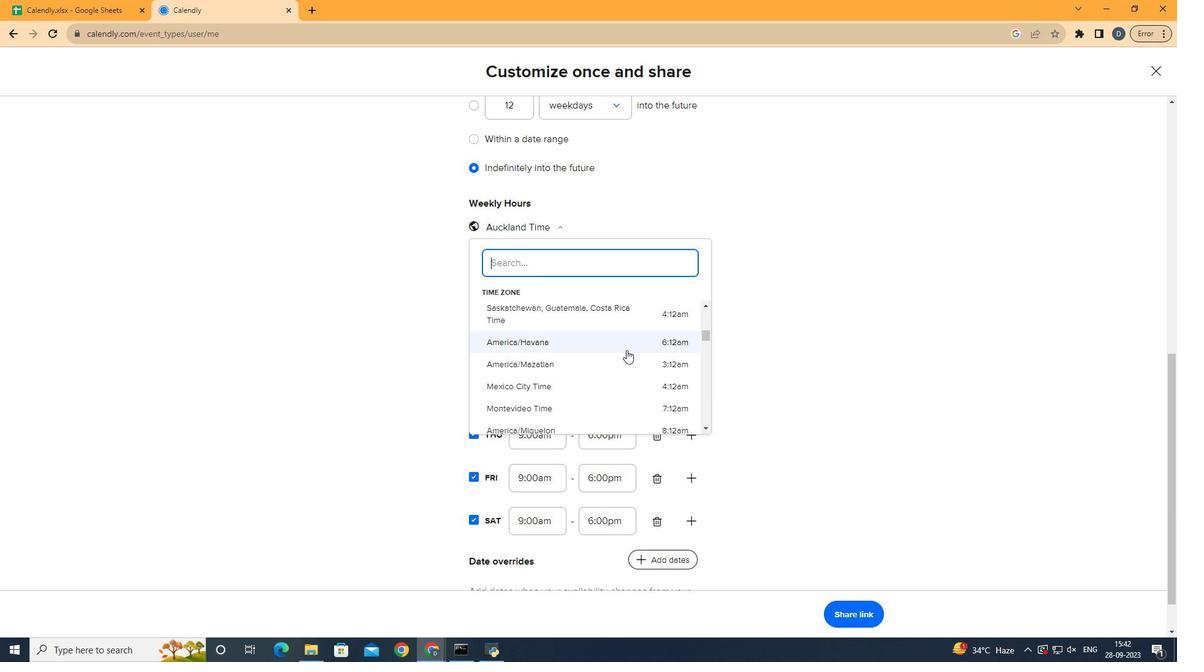 
Action: Mouse scrolled (720, 296) with delta (0, 0)
Screenshot: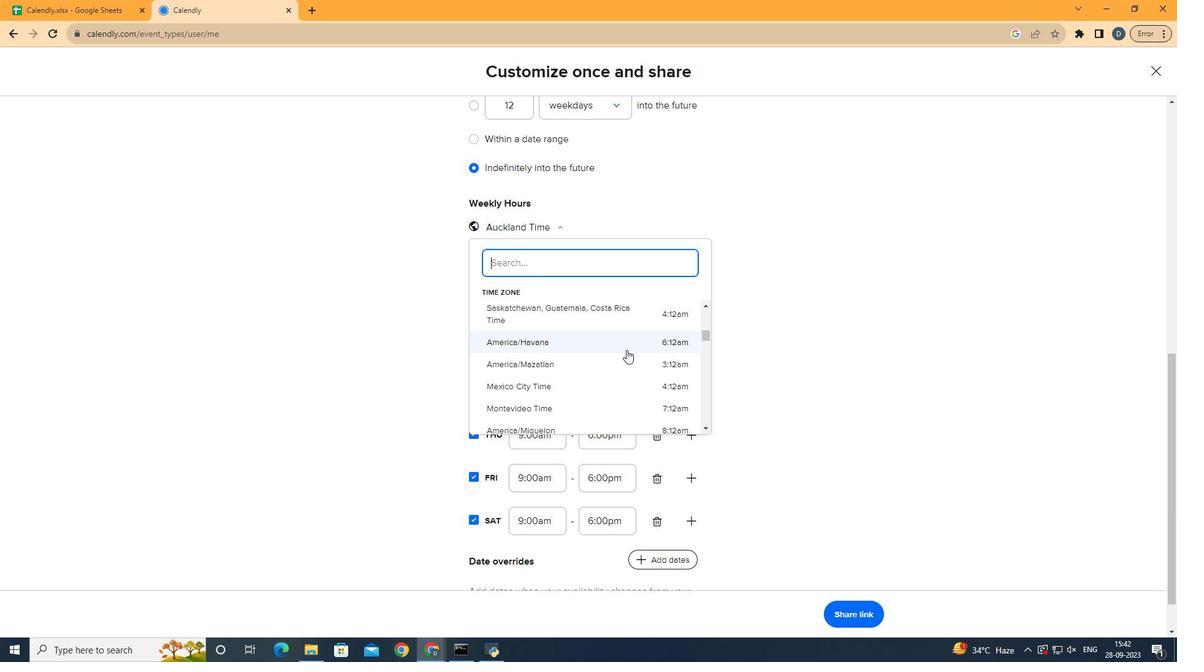 
Action: Mouse scrolled (720, 296) with delta (0, 0)
Screenshot: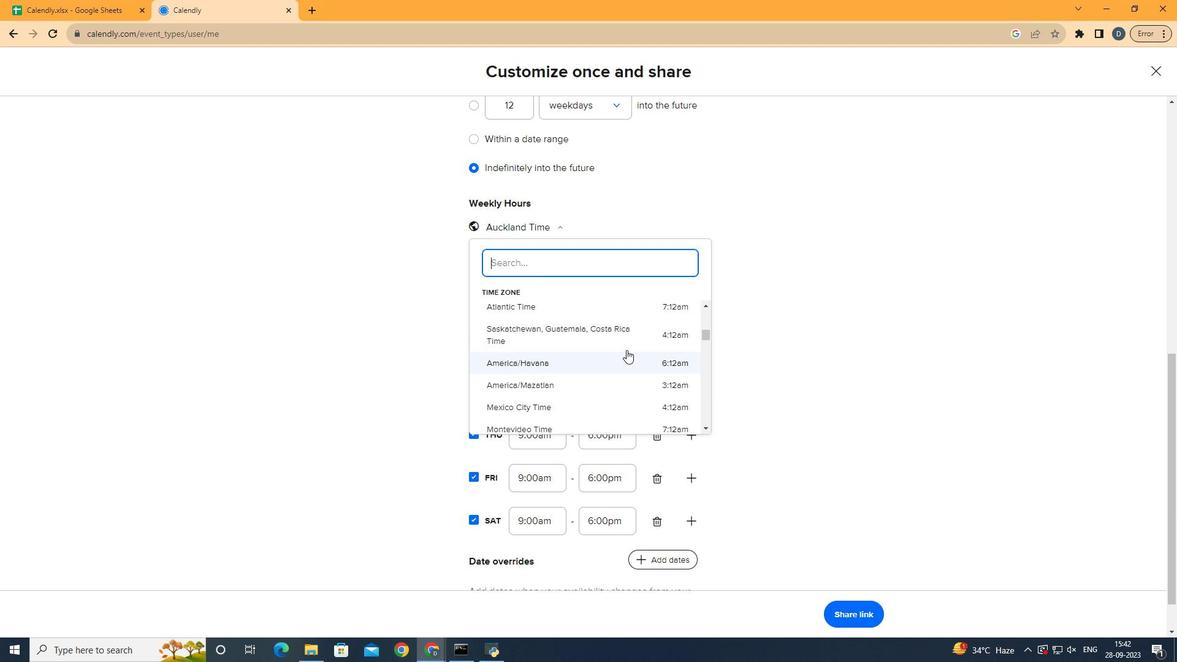 
Action: Mouse moved to (721, 296)
Screenshot: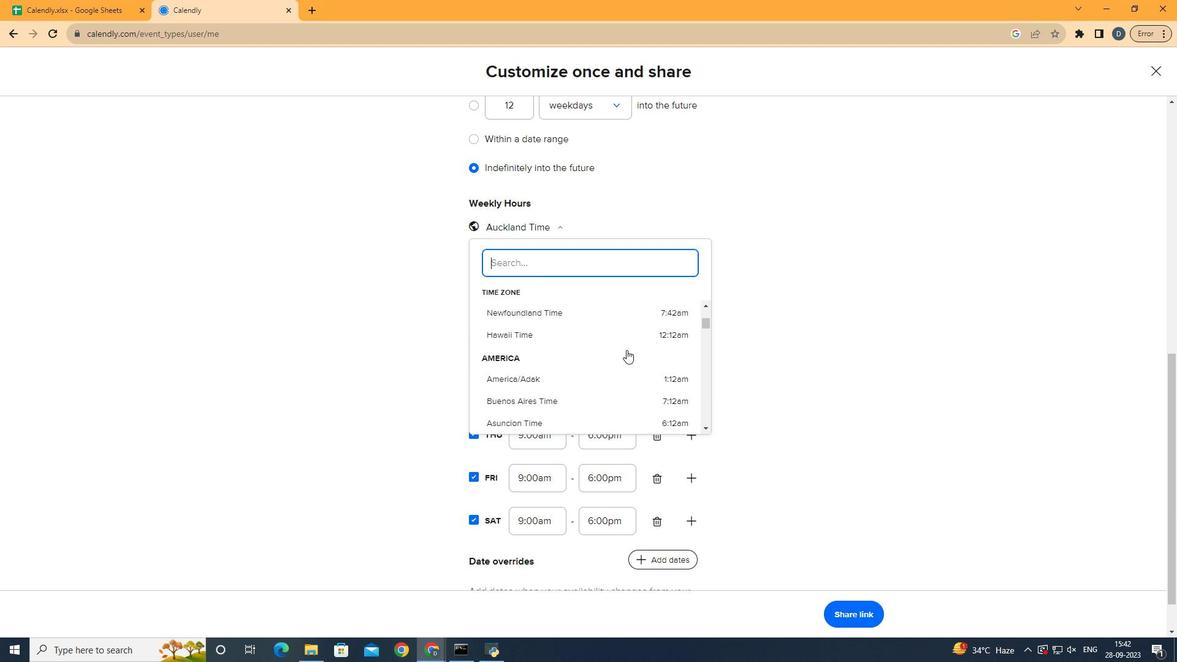 
Action: Mouse scrolled (721, 296) with delta (0, 0)
Screenshot: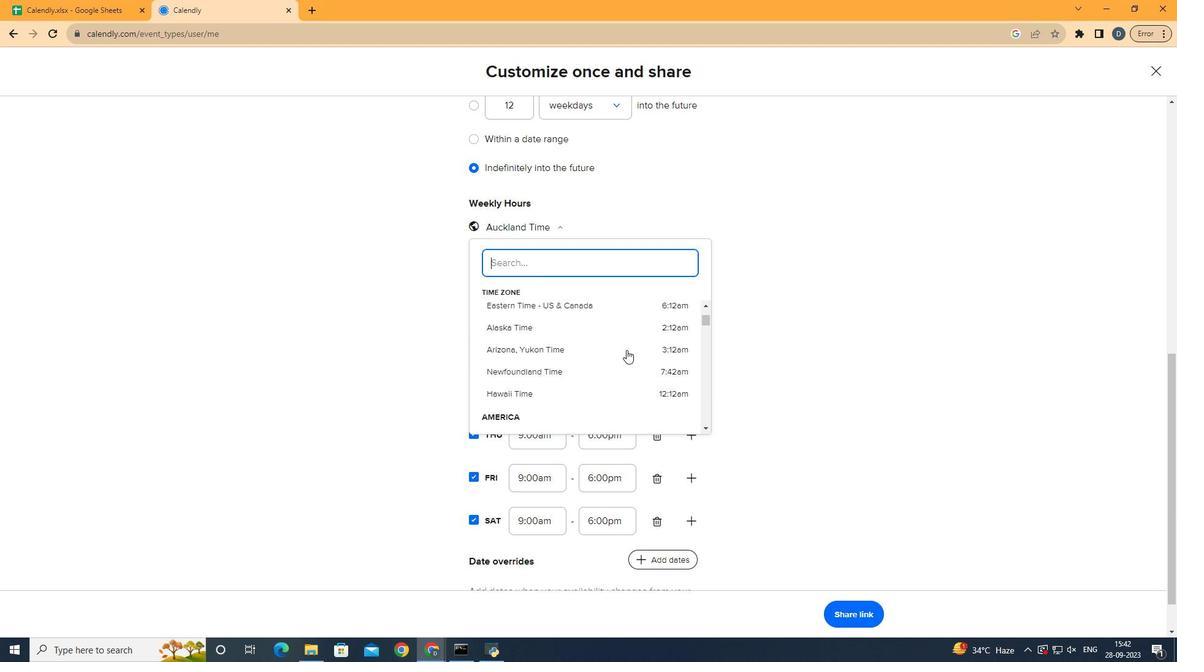 
Action: Mouse scrolled (721, 296) with delta (0, 0)
Screenshot: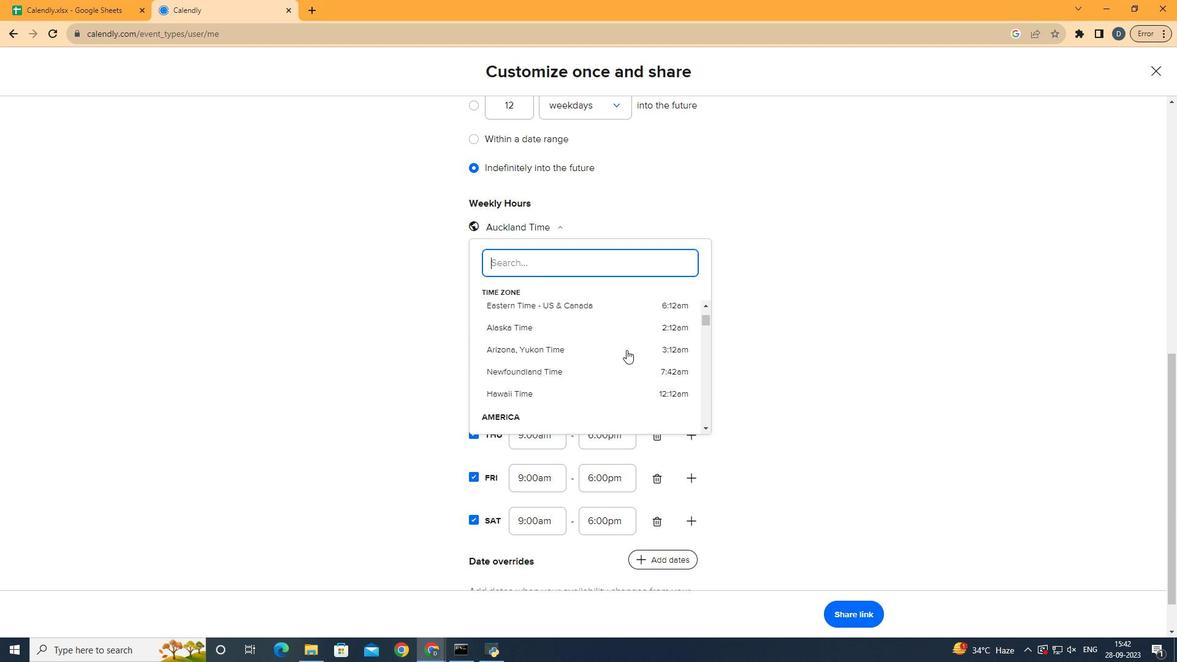 
Action: Mouse scrolled (721, 296) with delta (0, 0)
Screenshot: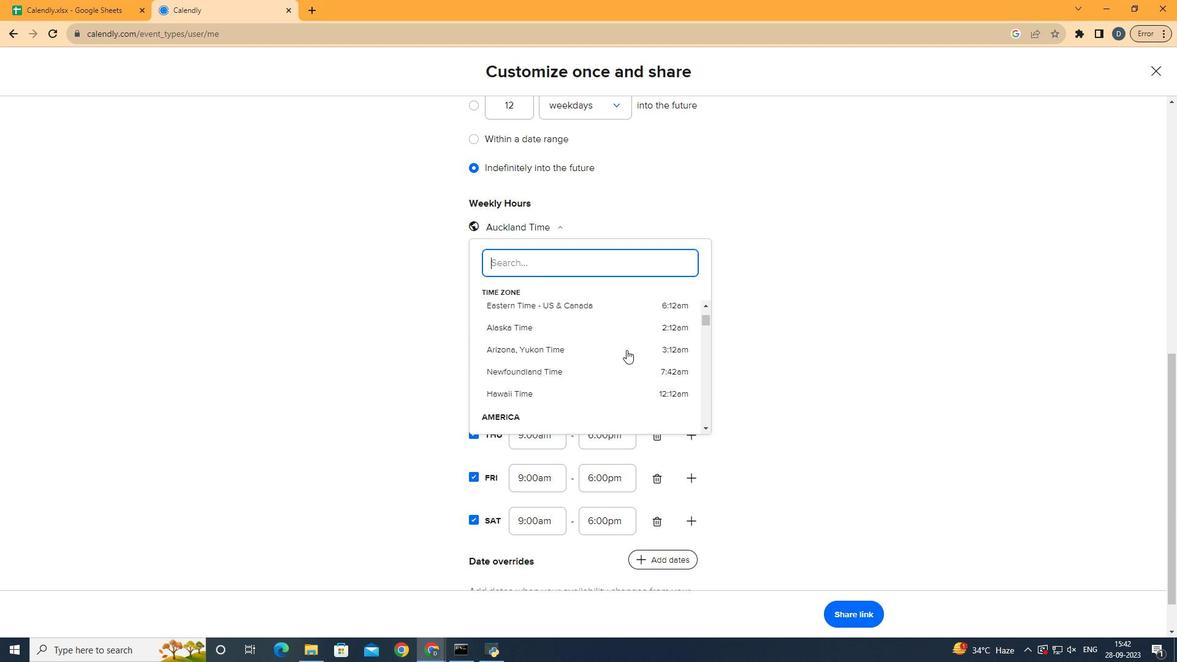 
Action: Mouse scrolled (721, 296) with delta (0, 0)
Screenshot: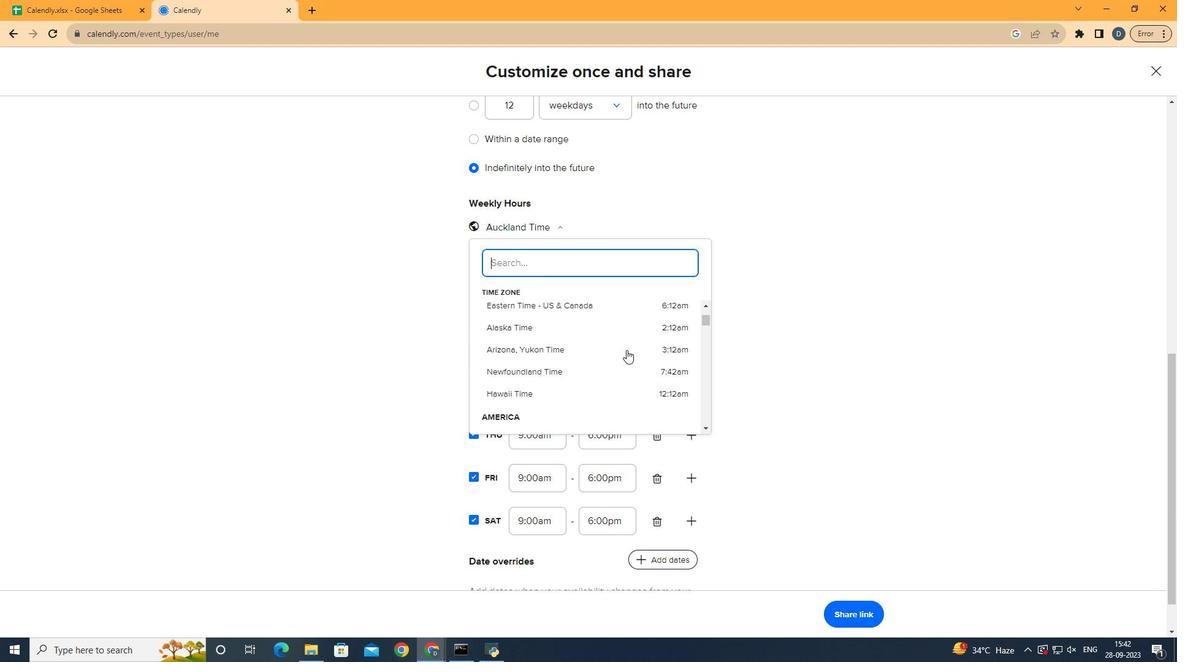 
Action: Mouse scrolled (721, 296) with delta (0, 0)
Screenshot: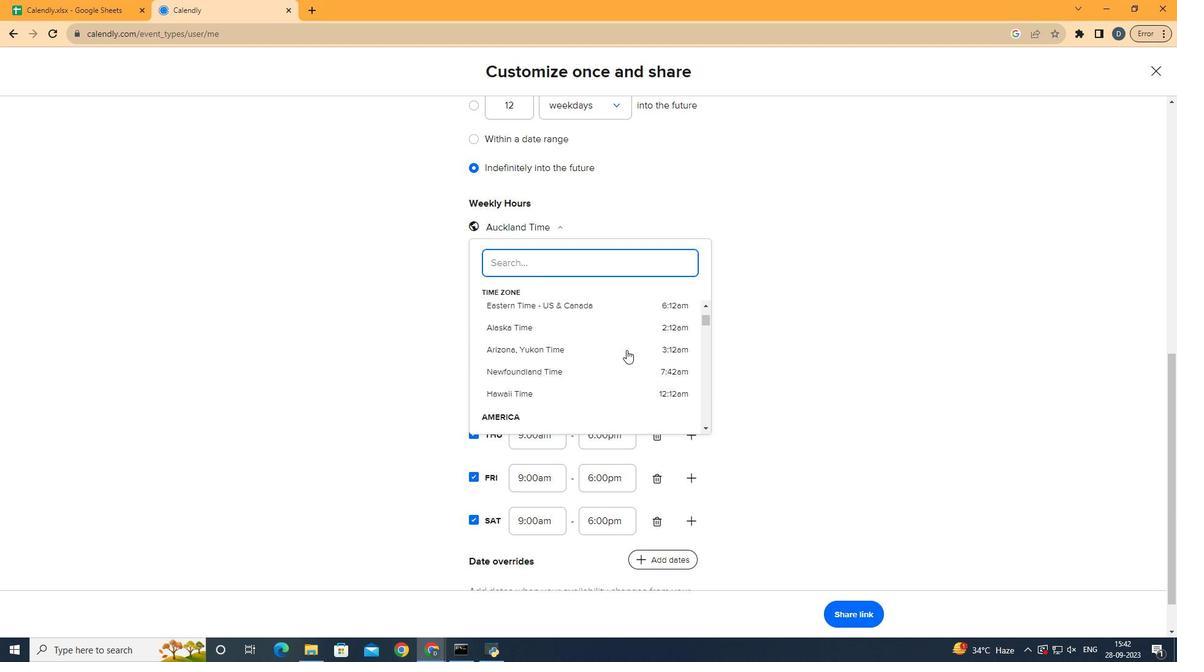 
Action: Mouse scrolled (721, 296) with delta (0, 0)
Screenshot: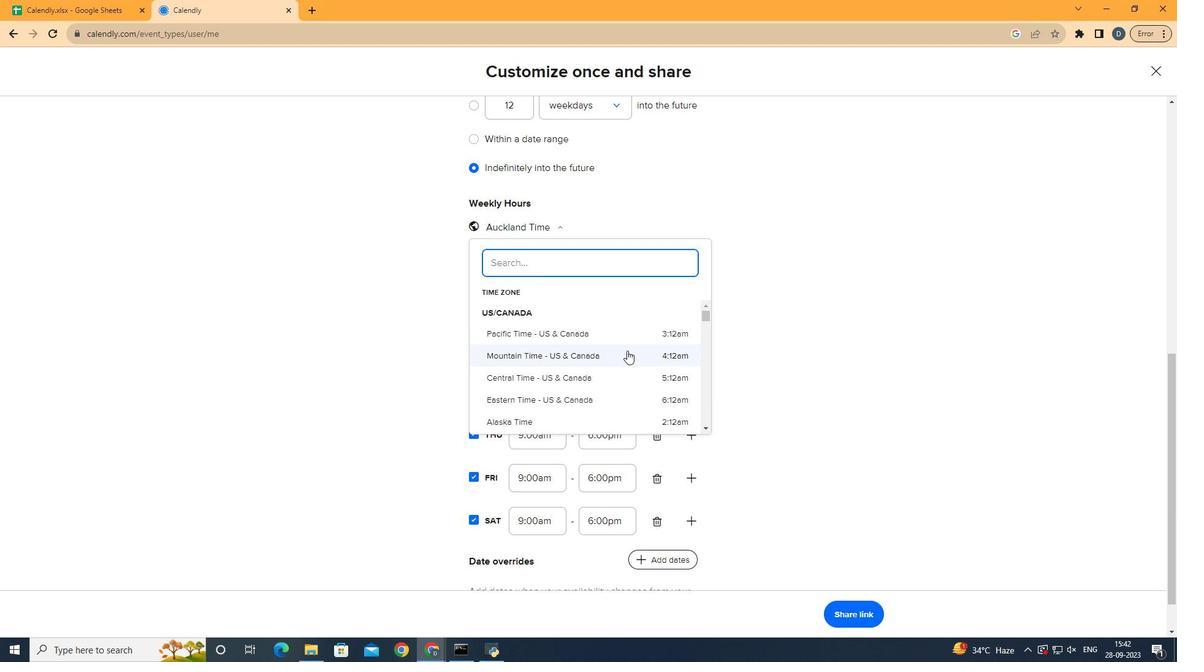 
Action: Mouse scrolled (721, 296) with delta (0, 0)
Screenshot: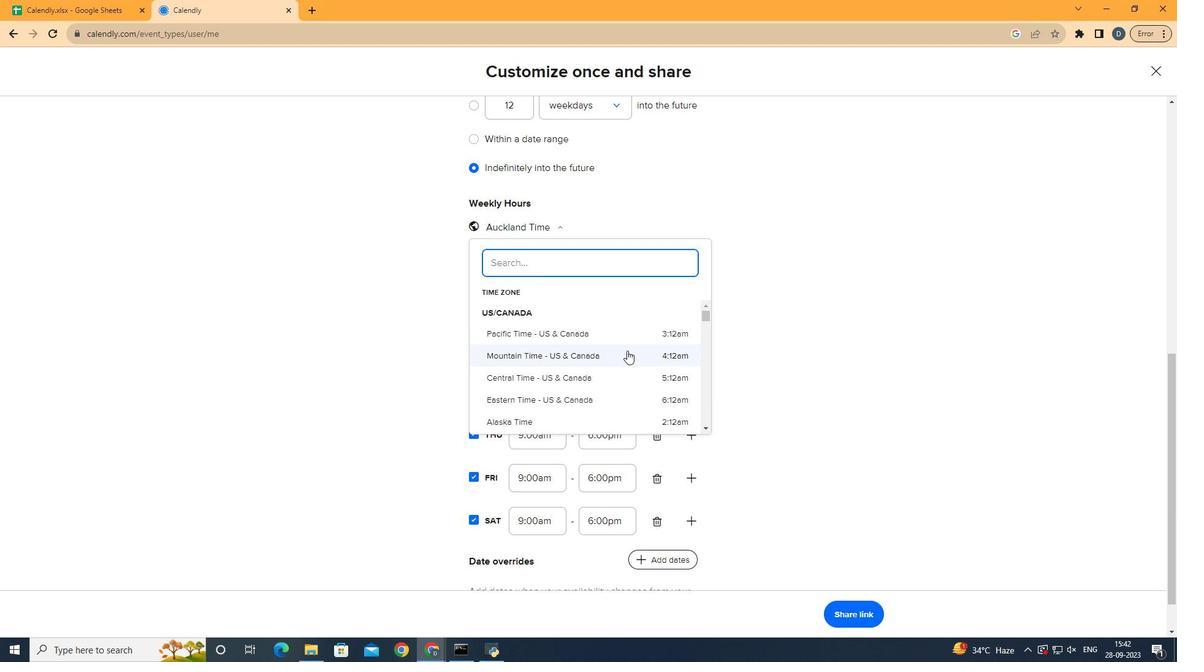 
Action: Mouse scrolled (721, 296) with delta (0, 0)
Screenshot: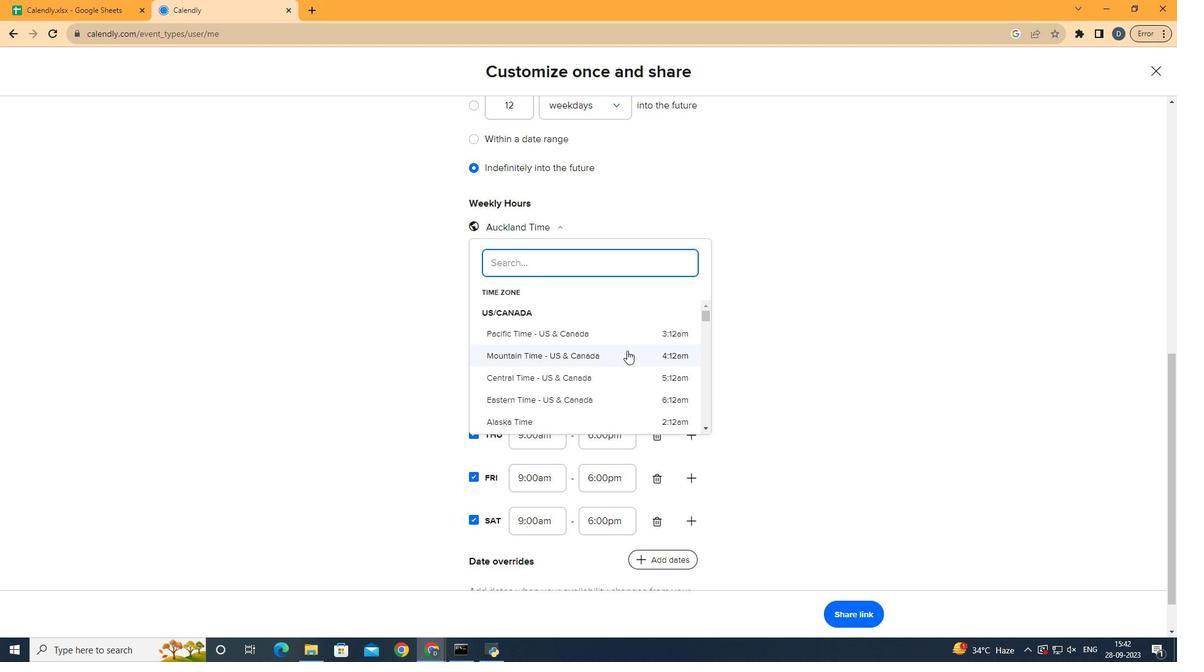 
Action: Mouse scrolled (721, 296) with delta (0, 0)
Screenshot: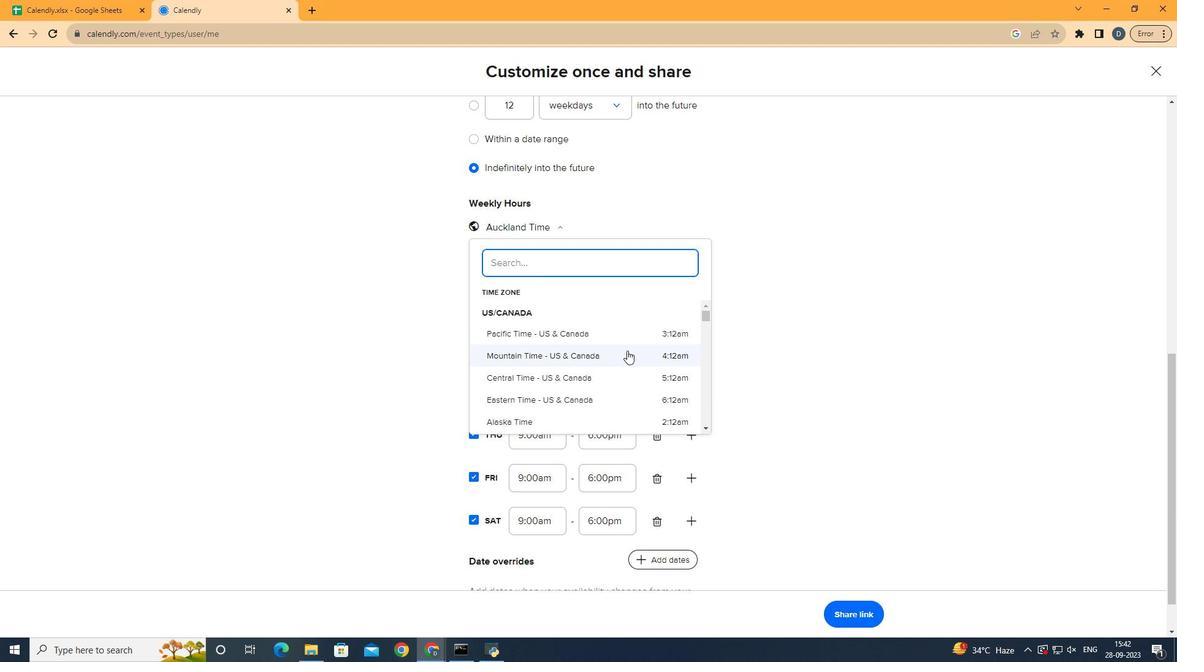 
Action: Mouse moved to (721, 296)
Screenshot: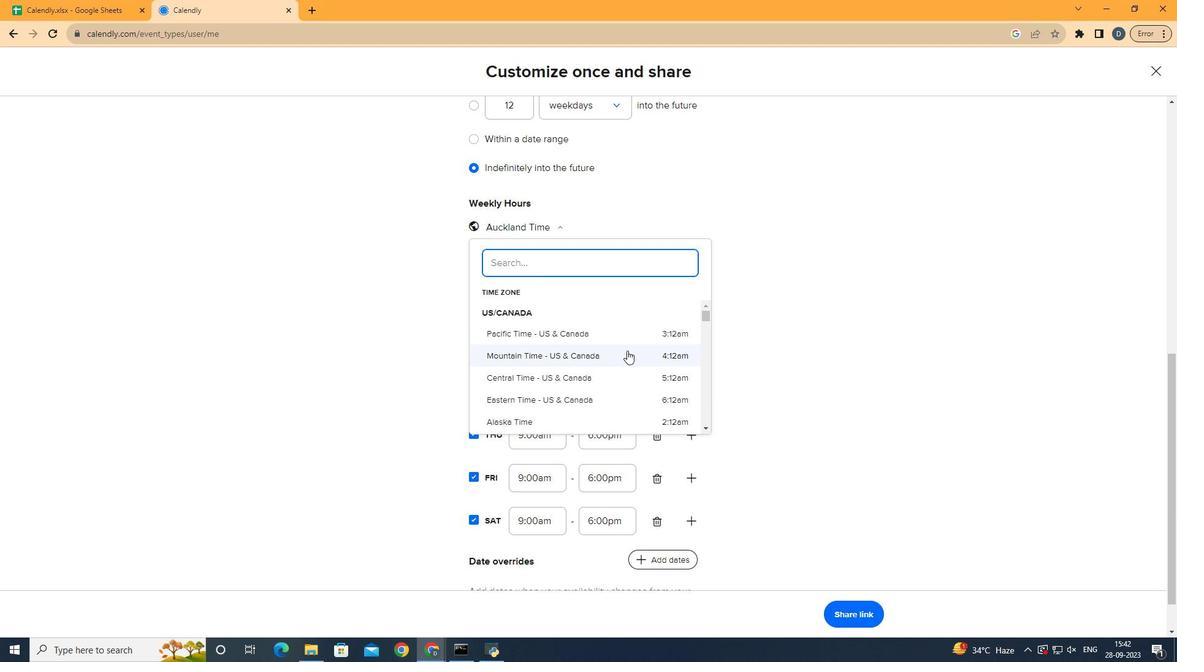 
Action: Mouse scrolled (721, 296) with delta (0, 0)
Screenshot: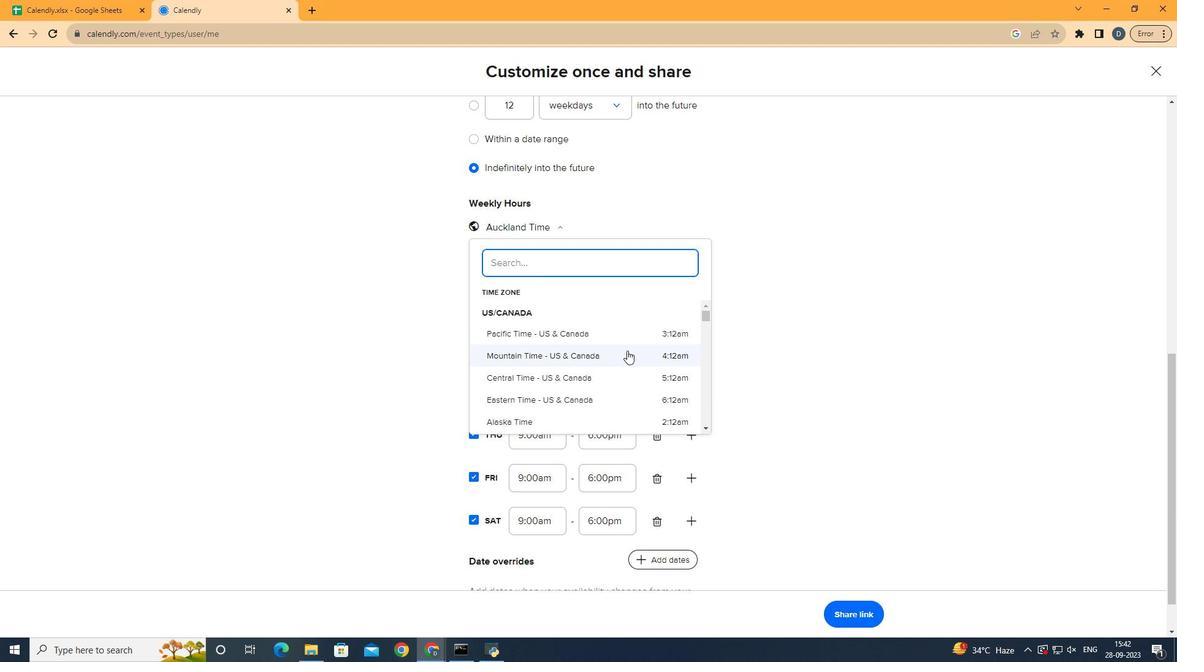 
Action: Mouse moved to (722, 296)
Screenshot: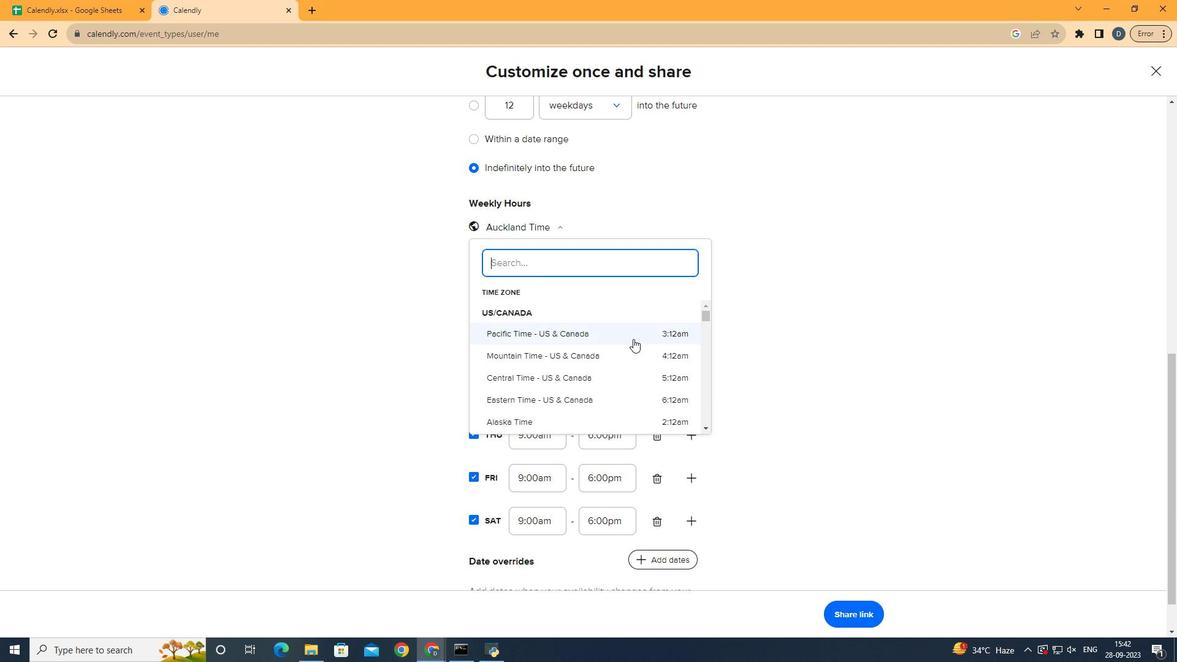 
Action: Mouse scrolled (722, 295) with delta (0, 0)
Screenshot: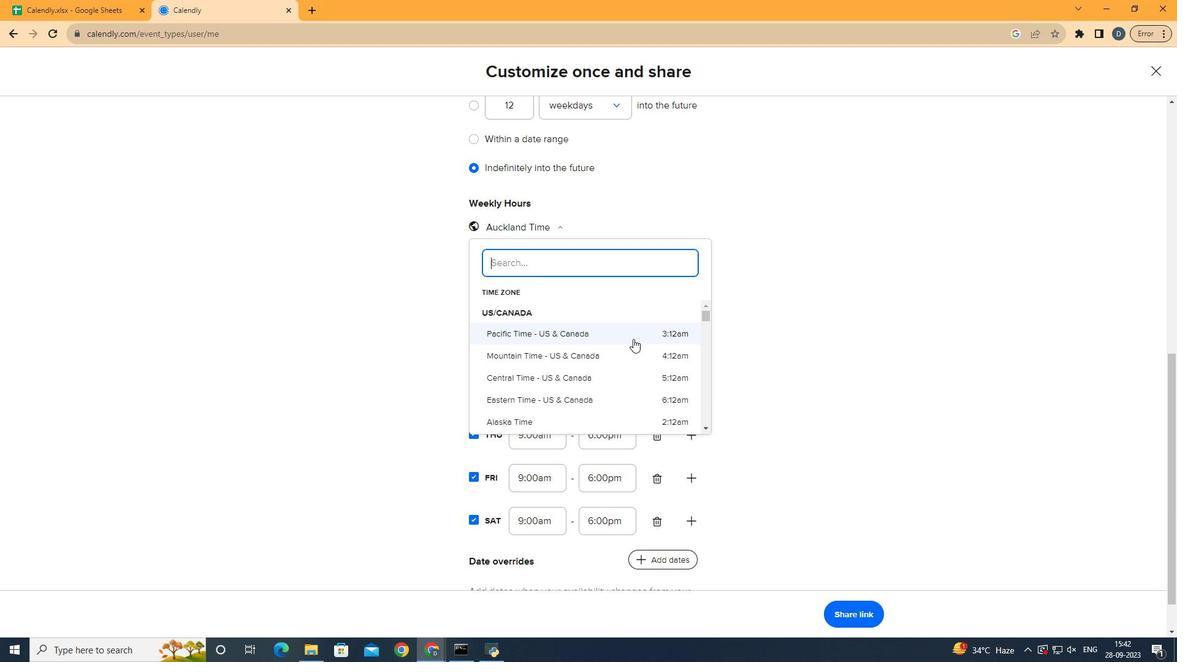 
Action: Mouse scrolled (722, 295) with delta (0, 0)
Screenshot: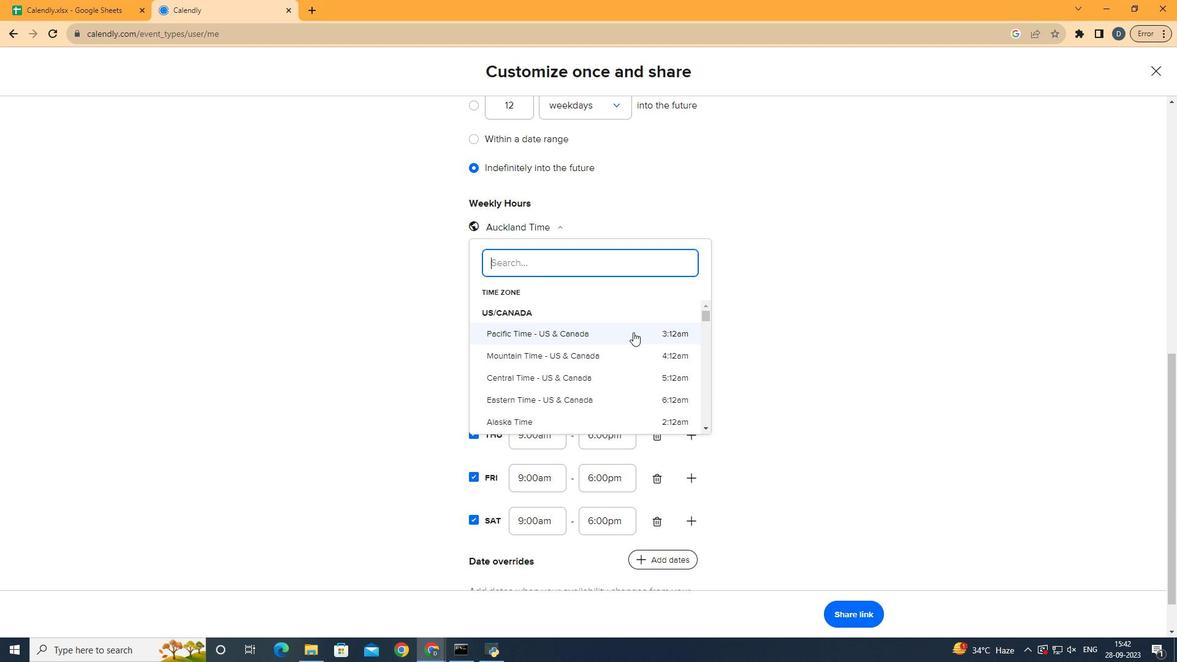 
Action: Mouse scrolled (722, 295) with delta (0, 0)
Screenshot: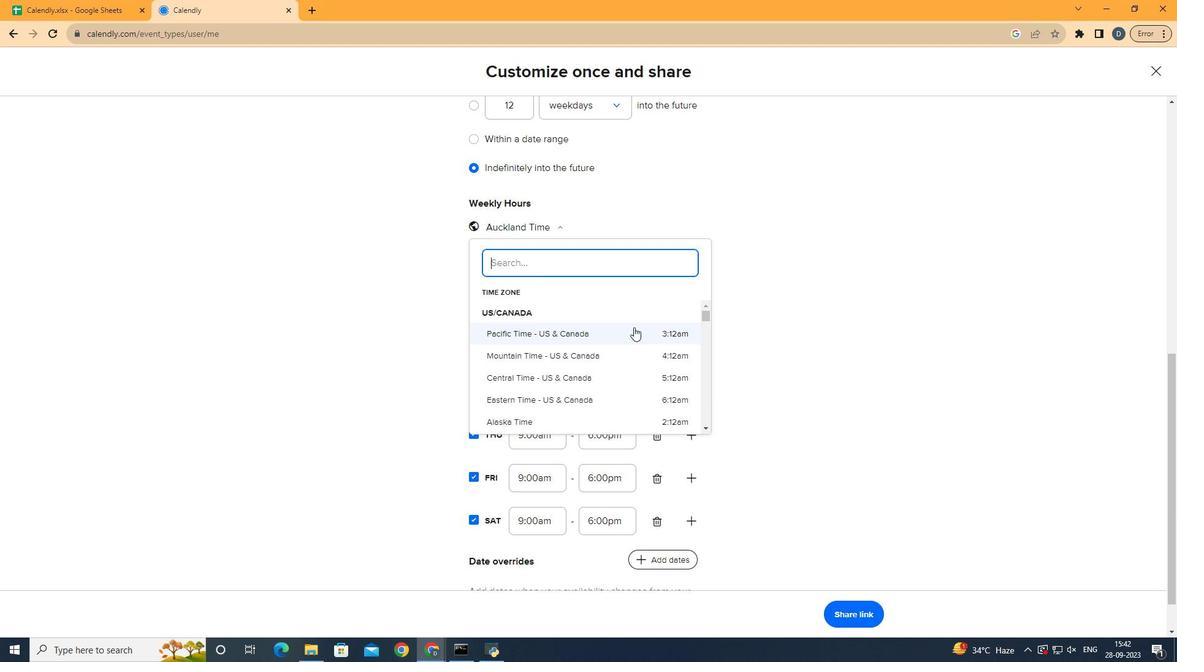 
Action: Mouse scrolled (722, 295) with delta (0, 0)
Screenshot: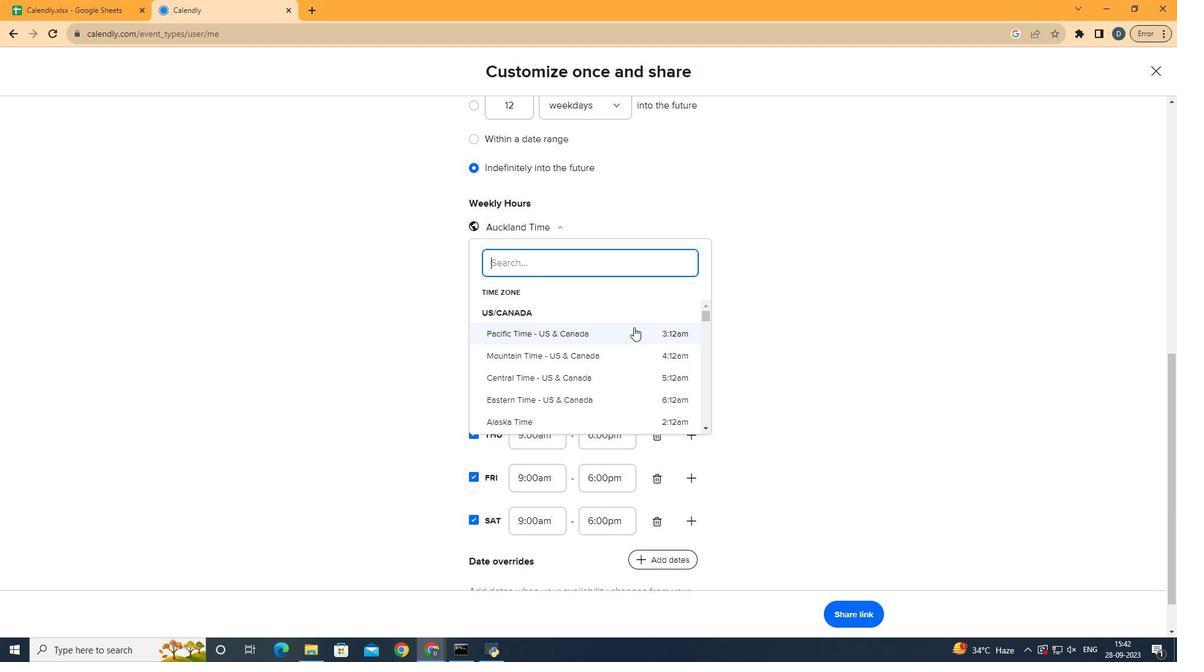 
Action: Mouse moved to (731, 305)
Screenshot: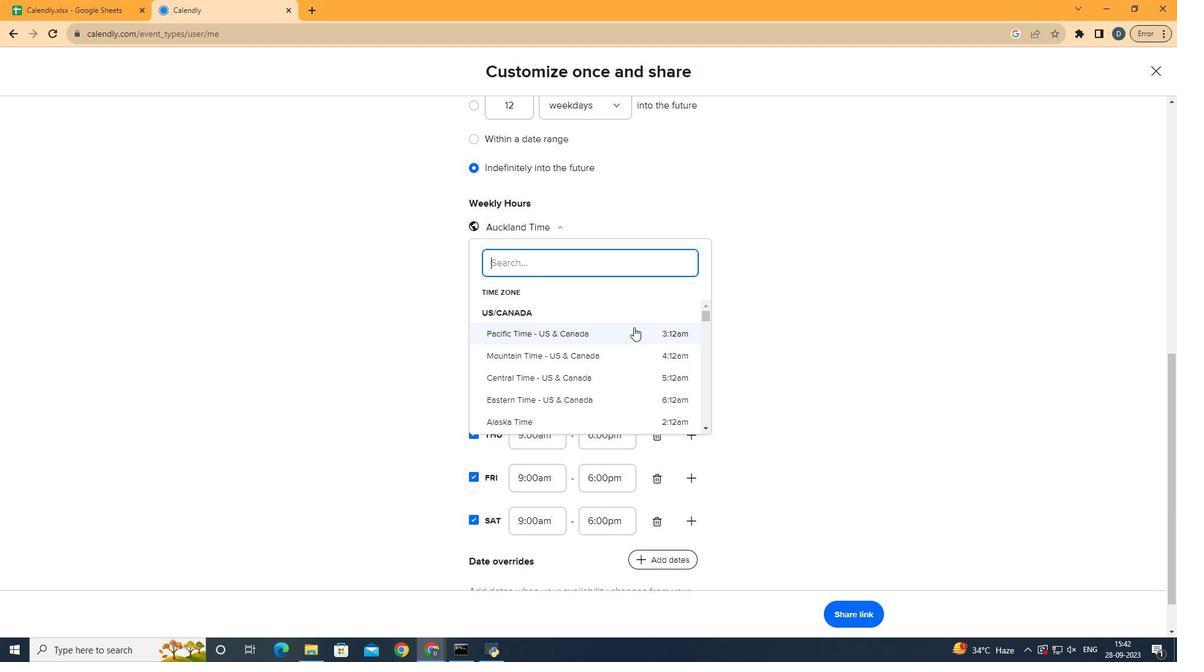 
Action: Mouse pressed left at (731, 305)
Screenshot: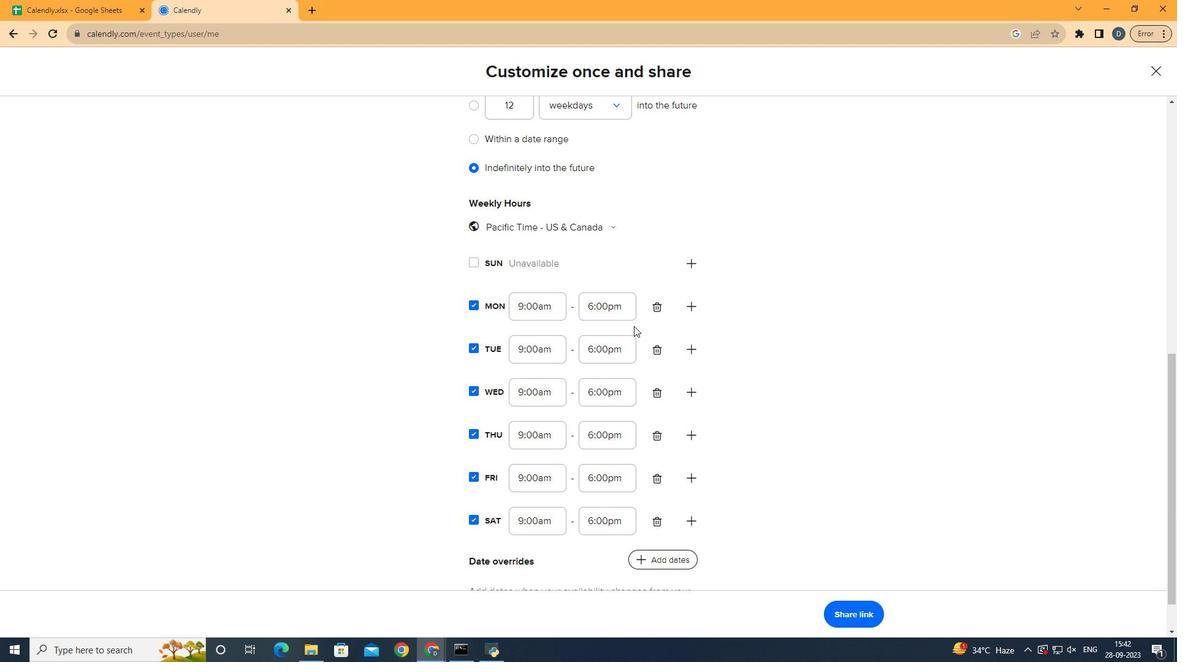 
Action: Mouse moved to (940, 318)
Screenshot: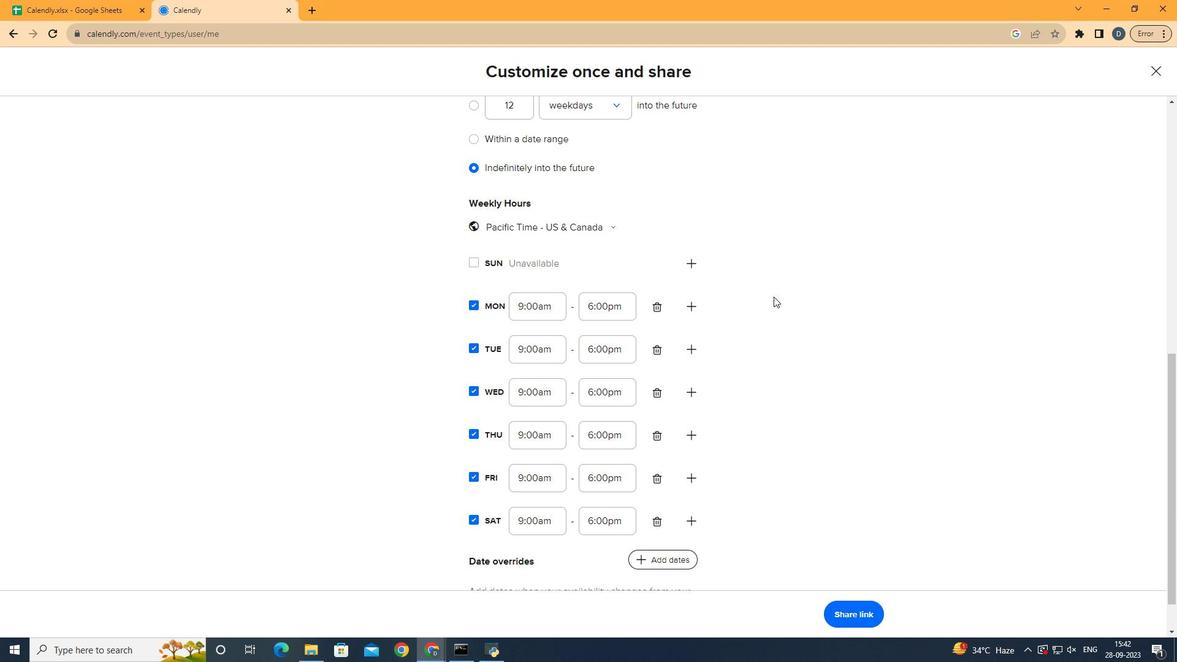 
